 Task: Find a place to stay in Korkino, Russia from August 12 to 15 for 3 adults, with a price range of ₹12,000 to ₹16,000, 2 bedrooms, 3 beds, 1 bathroom, self check-in, and a washing machine.
Action: Mouse moved to (445, 97)
Screenshot: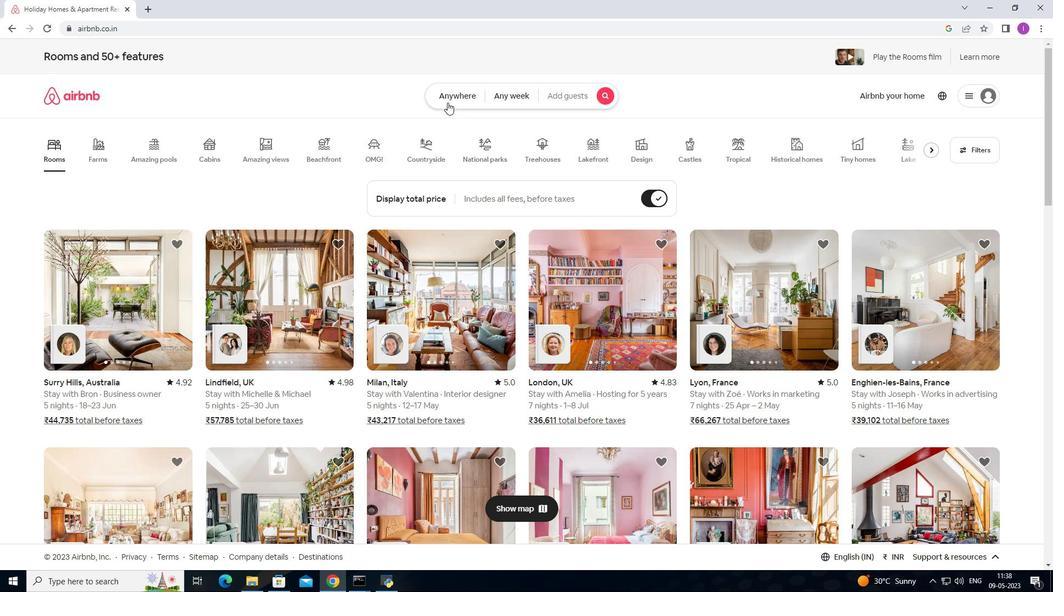 
Action: Mouse pressed left at (445, 97)
Screenshot: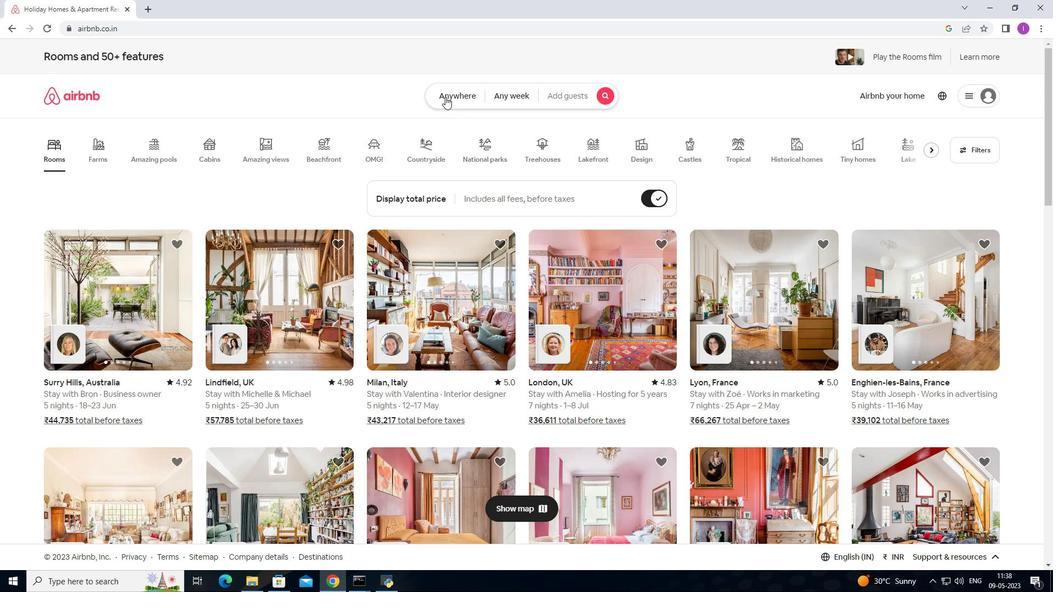 
Action: Mouse moved to (348, 143)
Screenshot: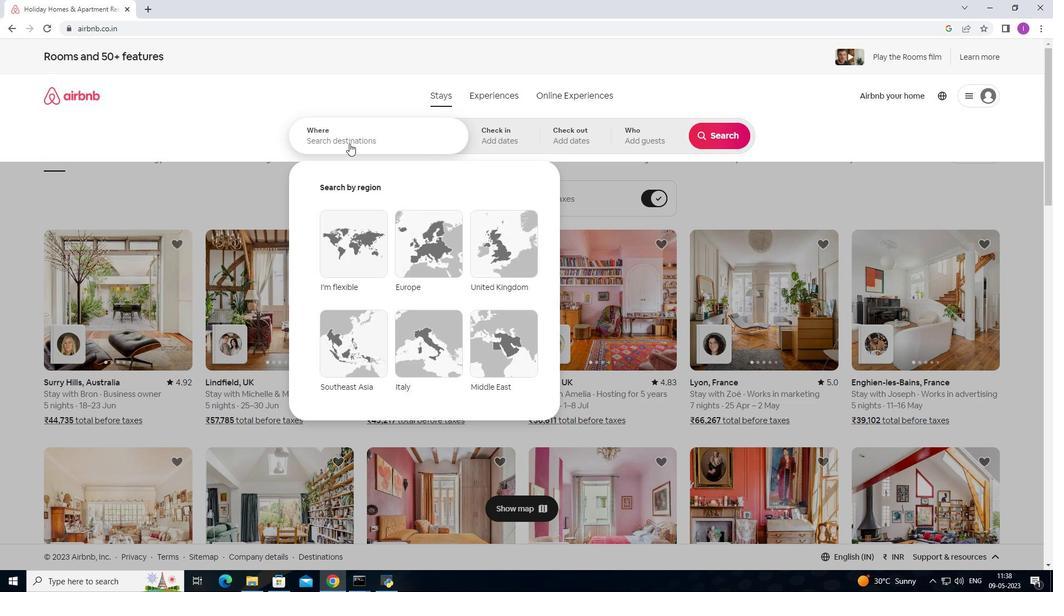 
Action: Mouse pressed left at (348, 143)
Screenshot: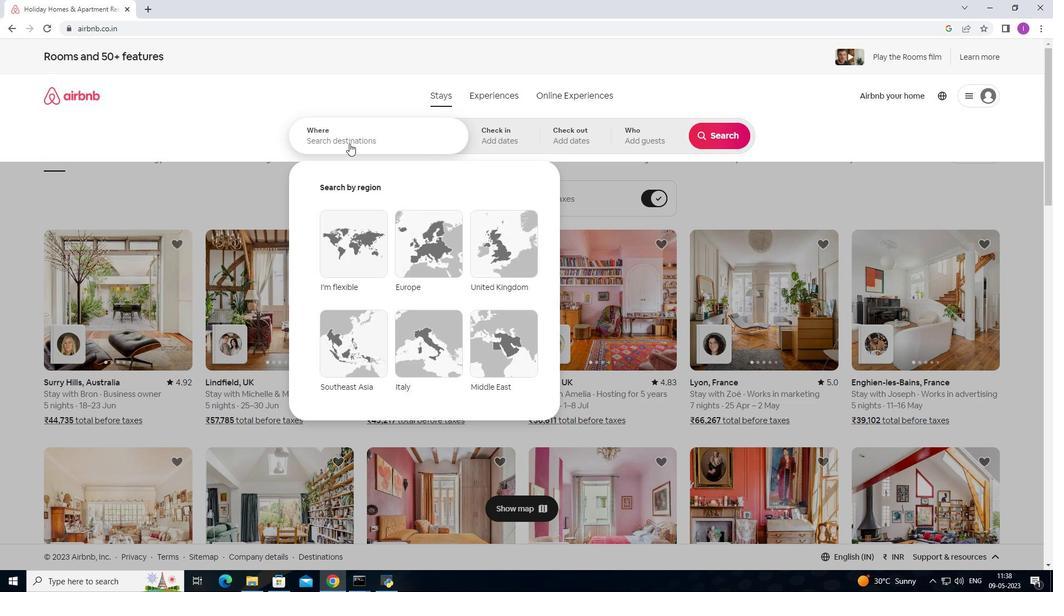 
Action: Mouse moved to (338, 157)
Screenshot: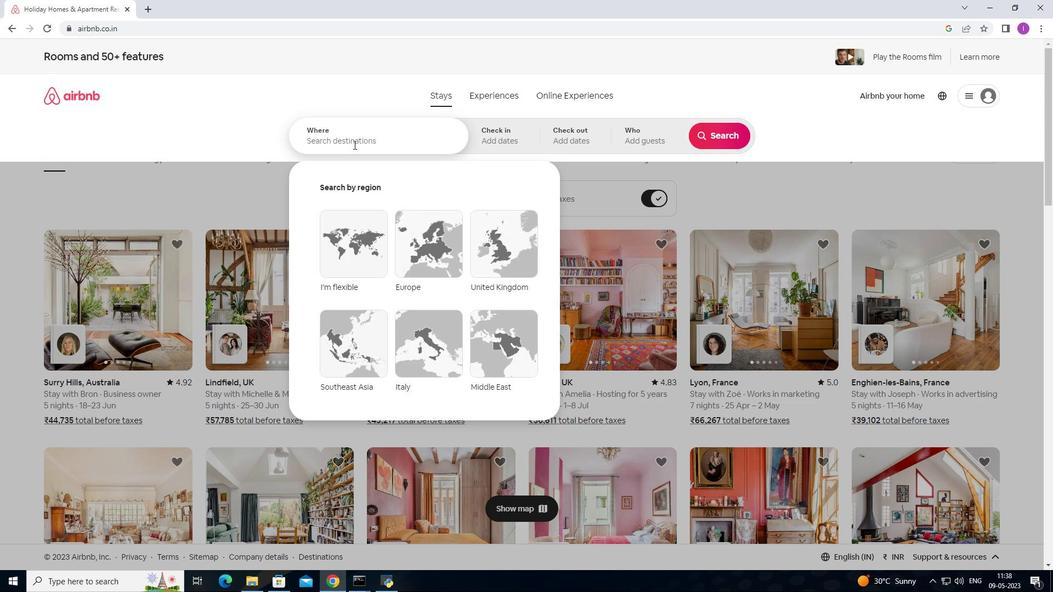 
Action: Key pressed <Key.shift><Key.shift><Key.shift><Key.shift><Key.shift><Key.shift><Key.shift><Key.shift><Key.shift><Key.shift><Key.shift><Key.shift><Key.shift><Key.shift><Key.shift><Key.shift><Key.shift><Key.shift><Key.shift><Key.shift><Key.shift><Key.shift><Key.shift><Key.shift><Key.shift><Key.shift><Key.shift><Key.shift><Key.shift><Key.shift><Key.shift><Key.shift><Key.shift><Key.shift><Key.shift><Key.shift>Korkino,<Key.shift><Key.shift><Key.shift><Key.shift>Russia
Screenshot: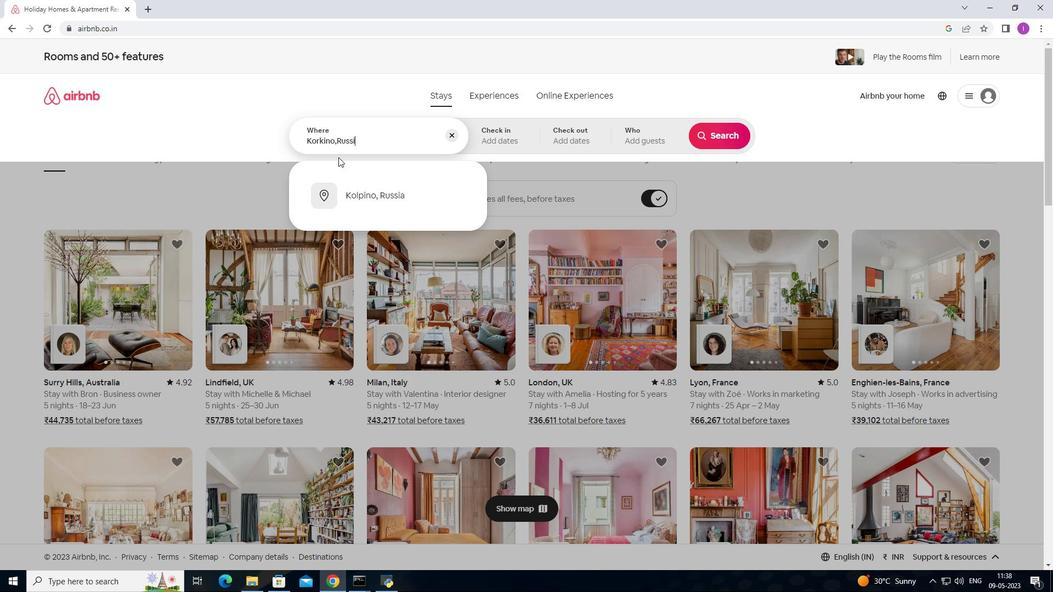 
Action: Mouse moved to (522, 149)
Screenshot: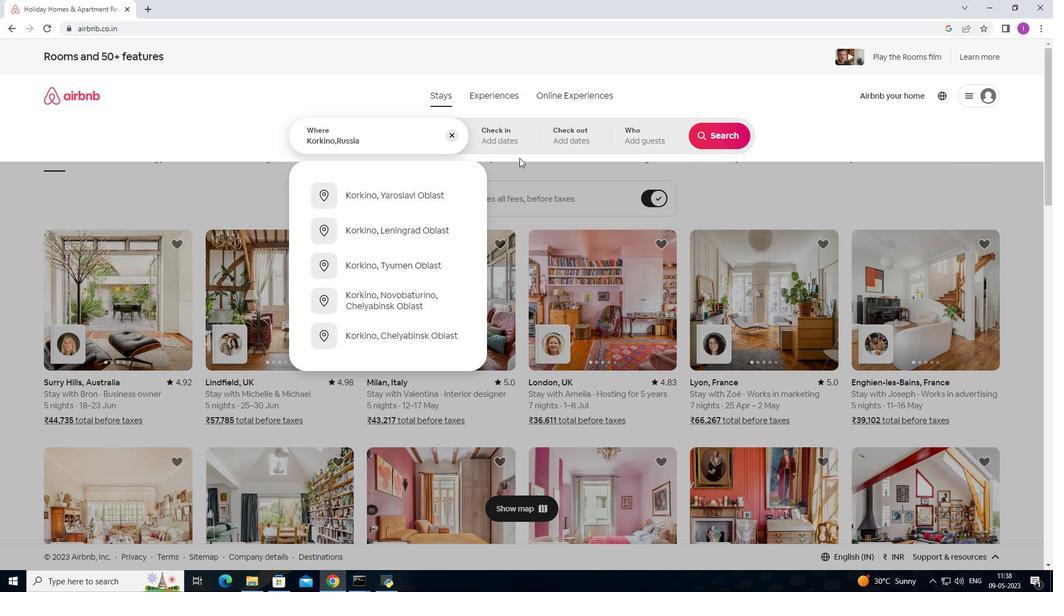 
Action: Mouse pressed left at (522, 149)
Screenshot: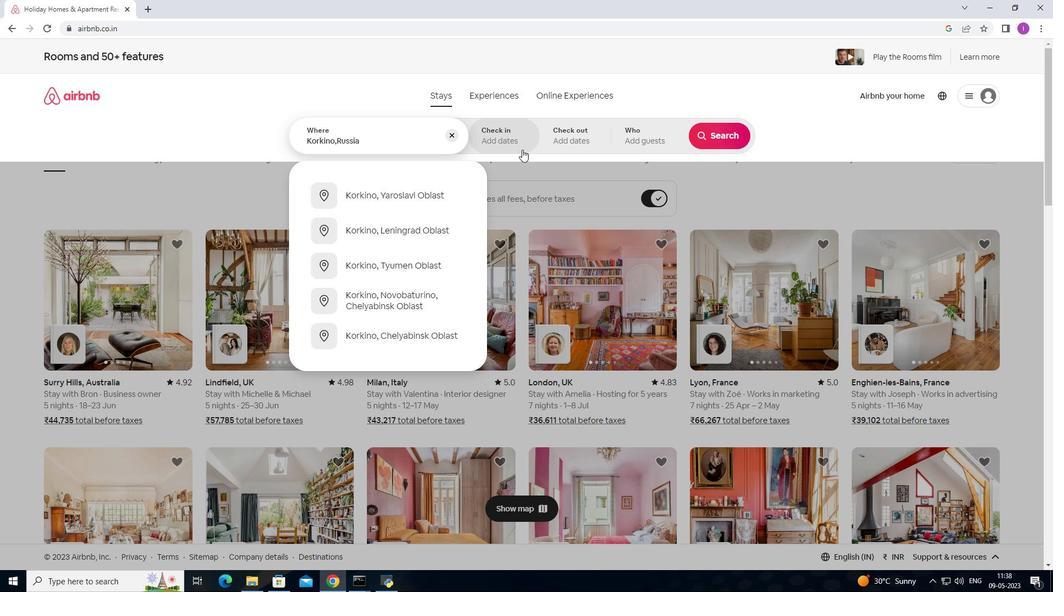 
Action: Mouse moved to (719, 223)
Screenshot: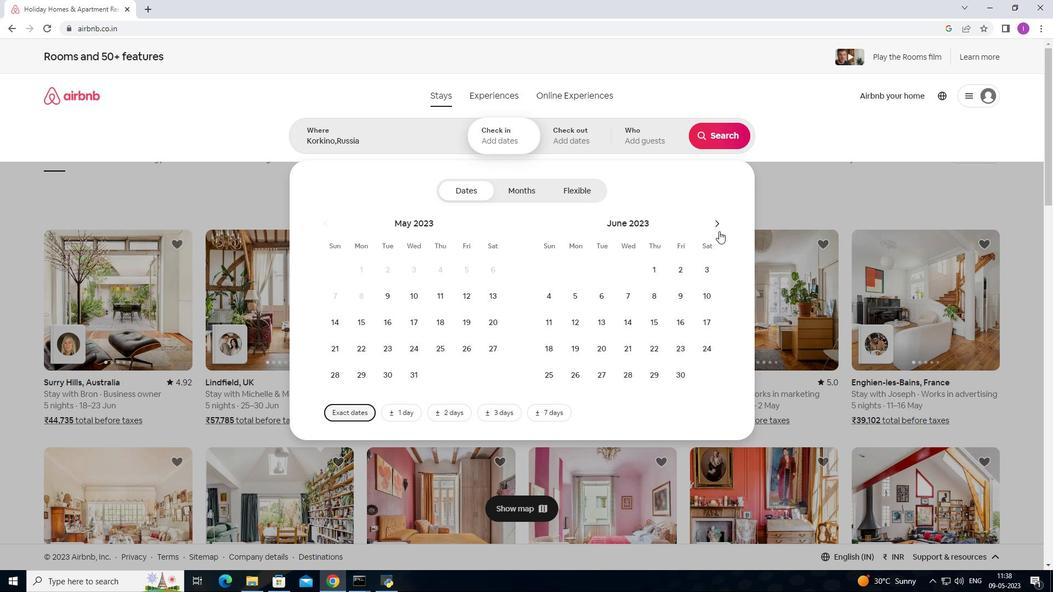 
Action: Mouse pressed left at (719, 223)
Screenshot: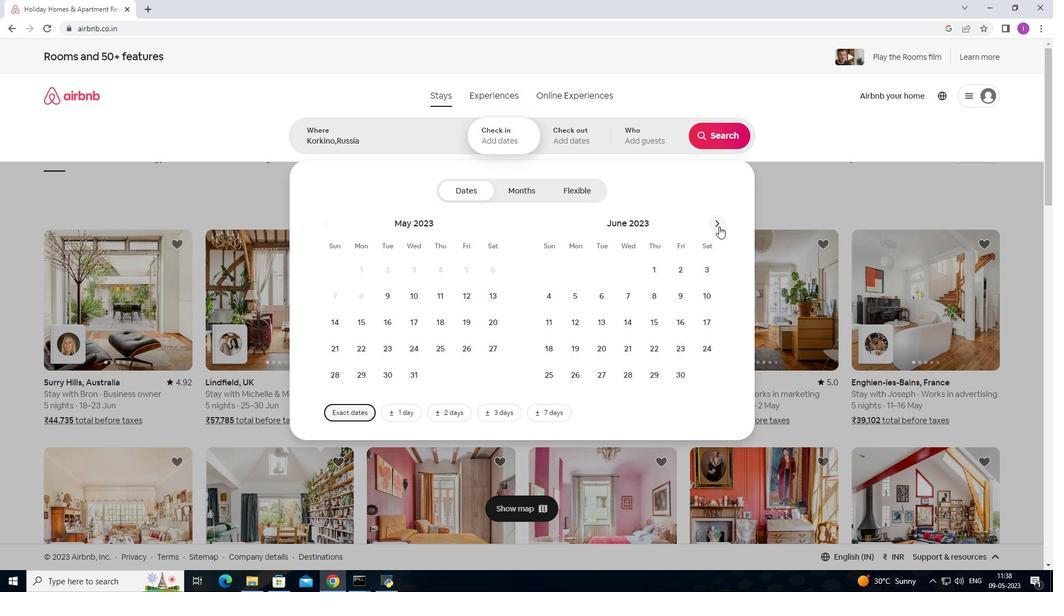 
Action: Mouse pressed left at (719, 223)
Screenshot: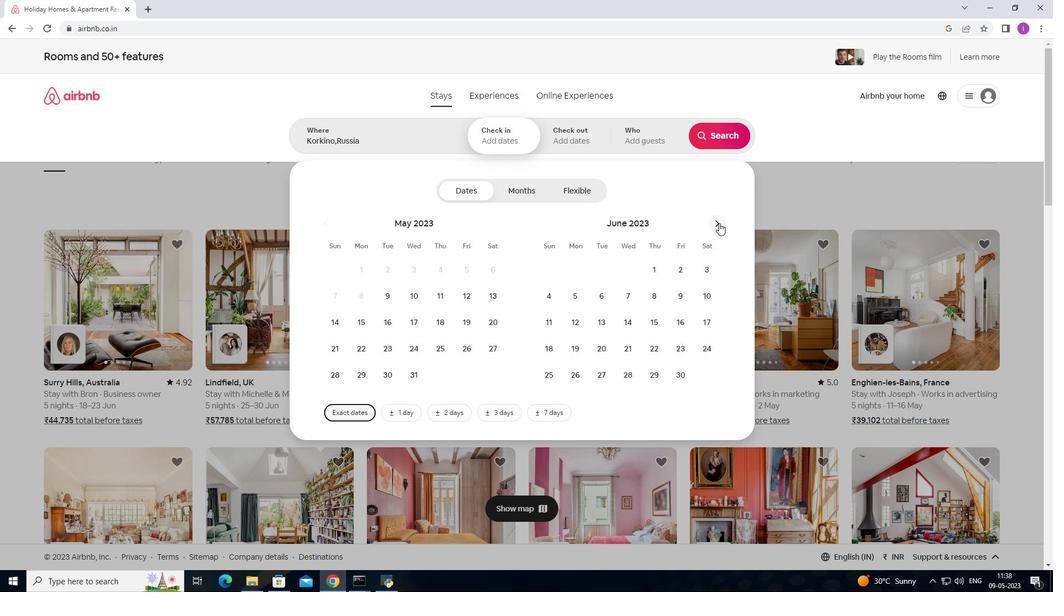 
Action: Mouse moved to (712, 295)
Screenshot: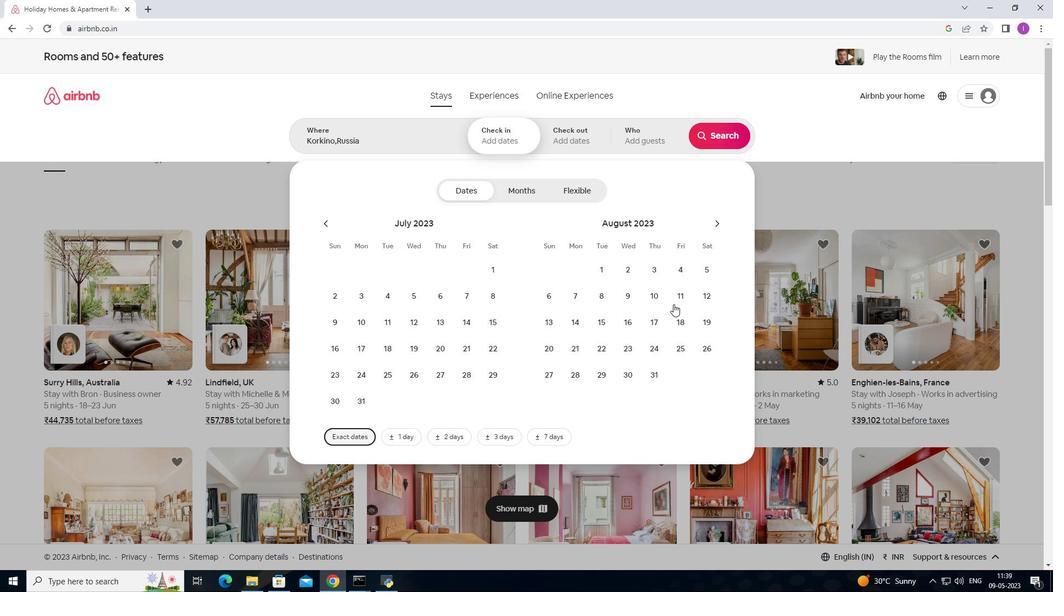 
Action: Mouse pressed left at (712, 295)
Screenshot: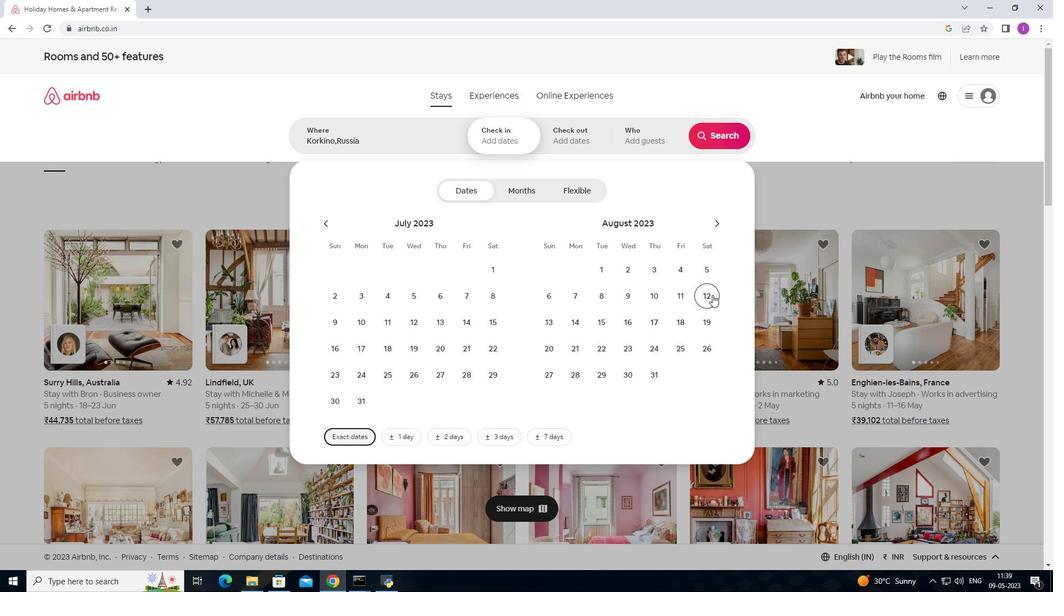 
Action: Mouse moved to (602, 318)
Screenshot: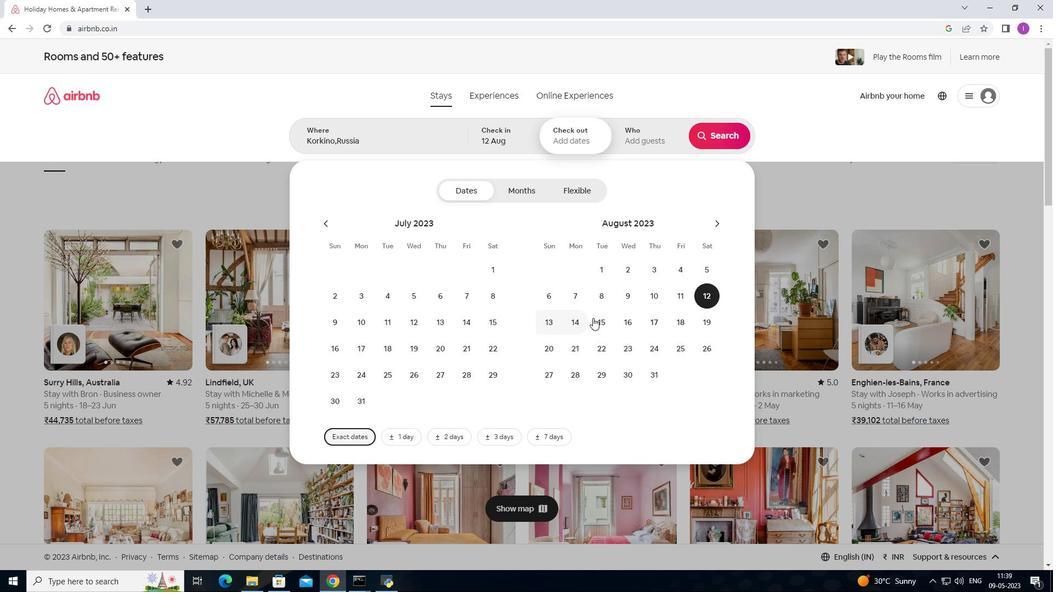
Action: Mouse pressed left at (602, 318)
Screenshot: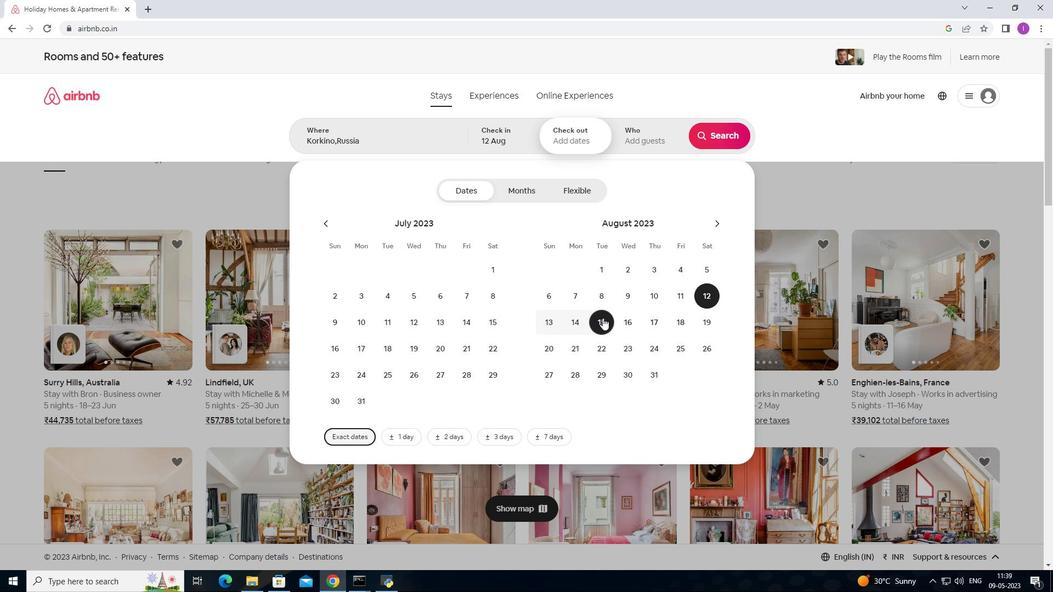 
Action: Mouse moved to (646, 149)
Screenshot: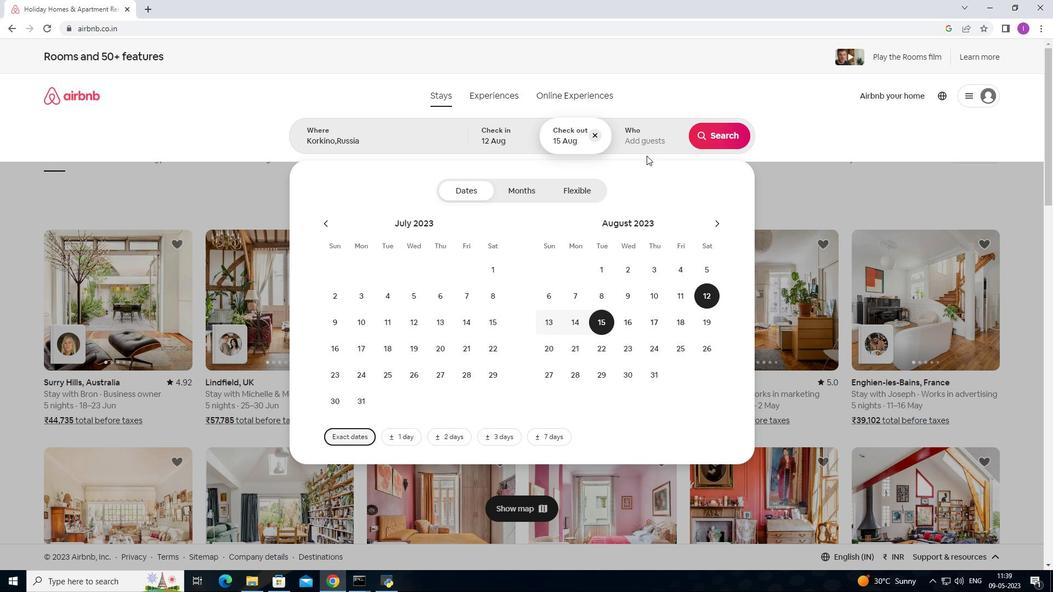 
Action: Mouse pressed left at (646, 149)
Screenshot: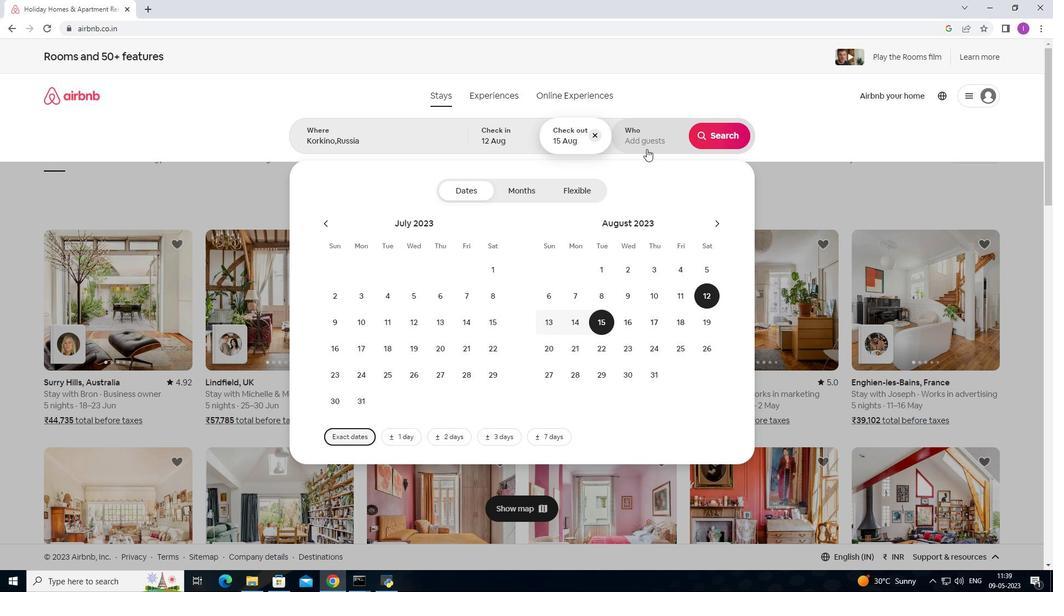 
Action: Mouse moved to (722, 188)
Screenshot: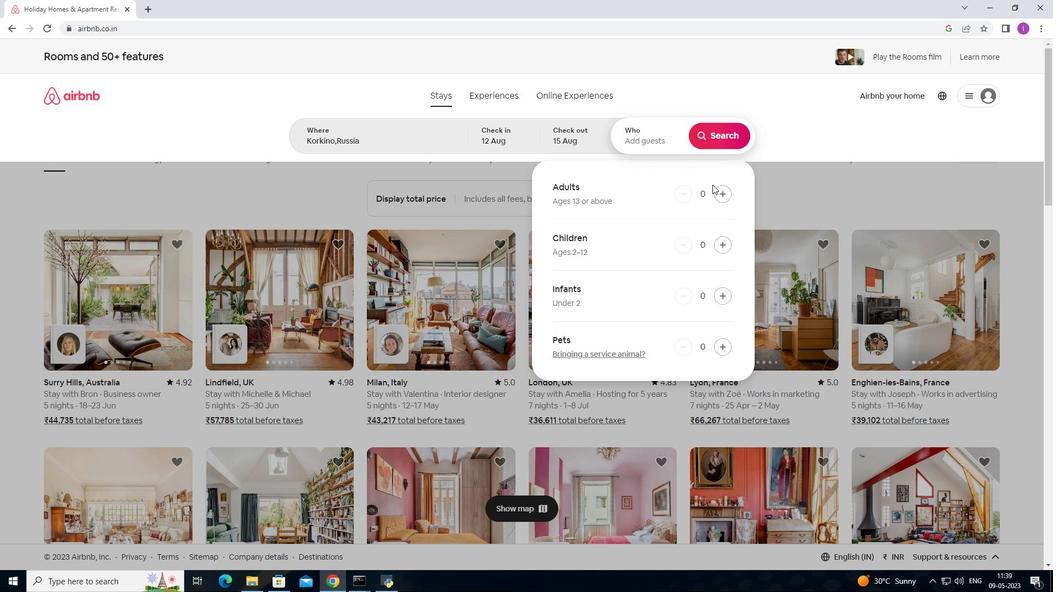 
Action: Mouse pressed left at (722, 188)
Screenshot: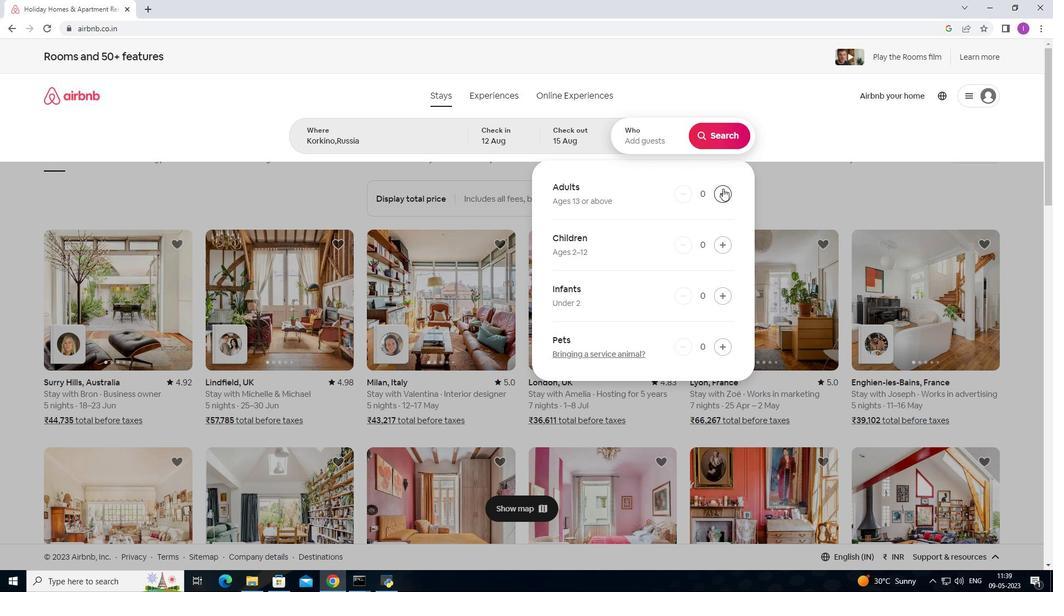 
Action: Mouse moved to (722, 188)
Screenshot: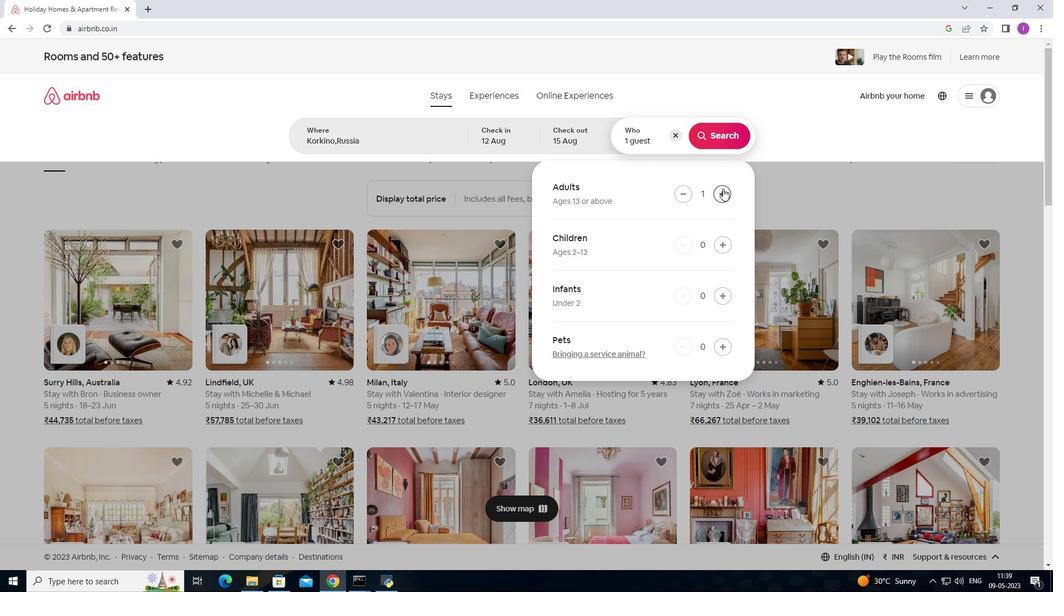 
Action: Mouse pressed left at (722, 188)
Screenshot: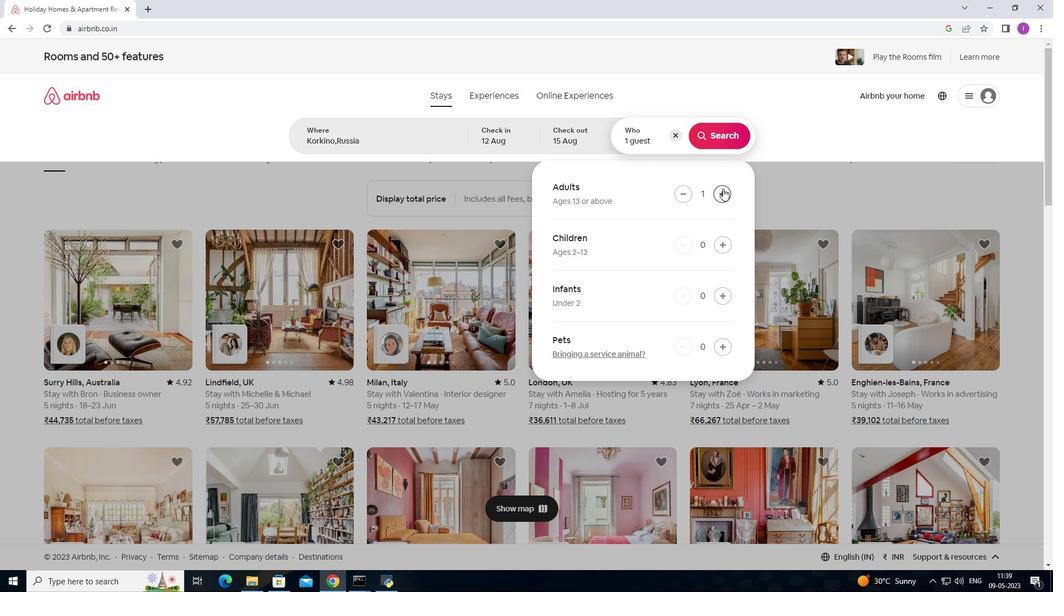 
Action: Mouse pressed left at (722, 188)
Screenshot: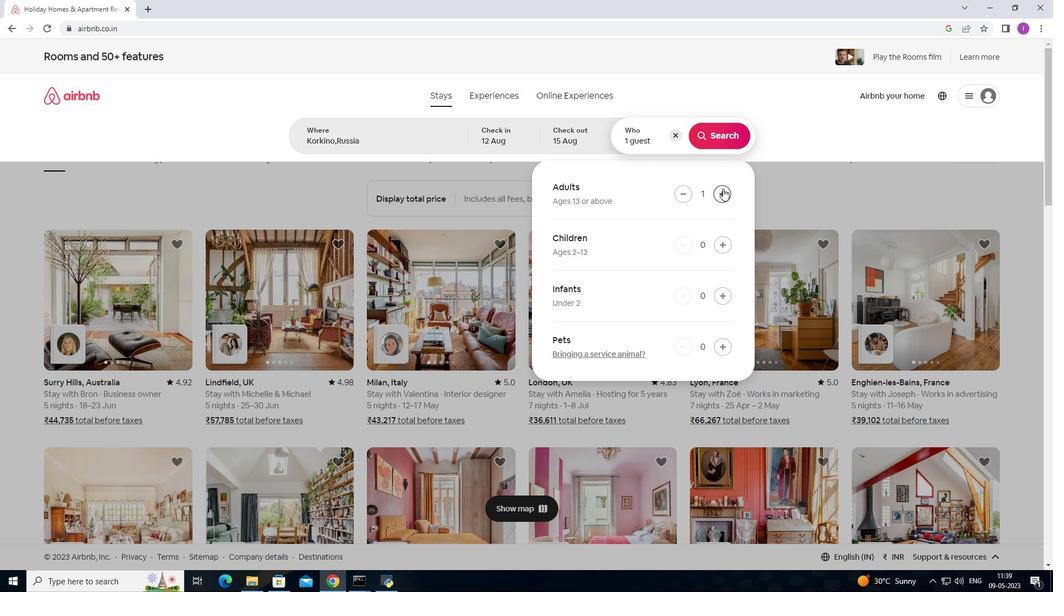
Action: Mouse moved to (724, 139)
Screenshot: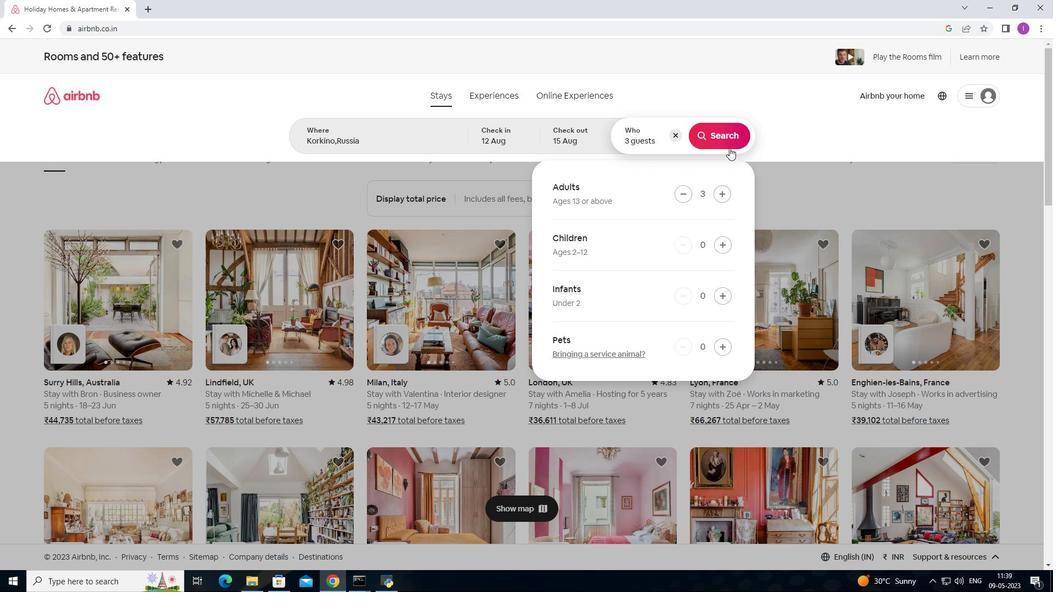 
Action: Mouse pressed left at (724, 139)
Screenshot: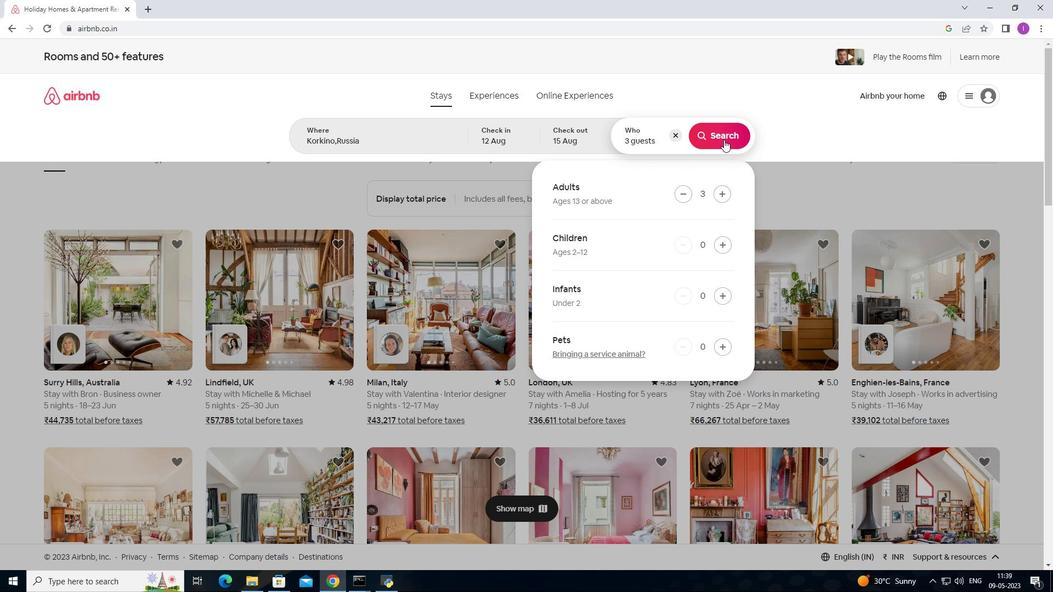 
Action: Mouse moved to (1018, 99)
Screenshot: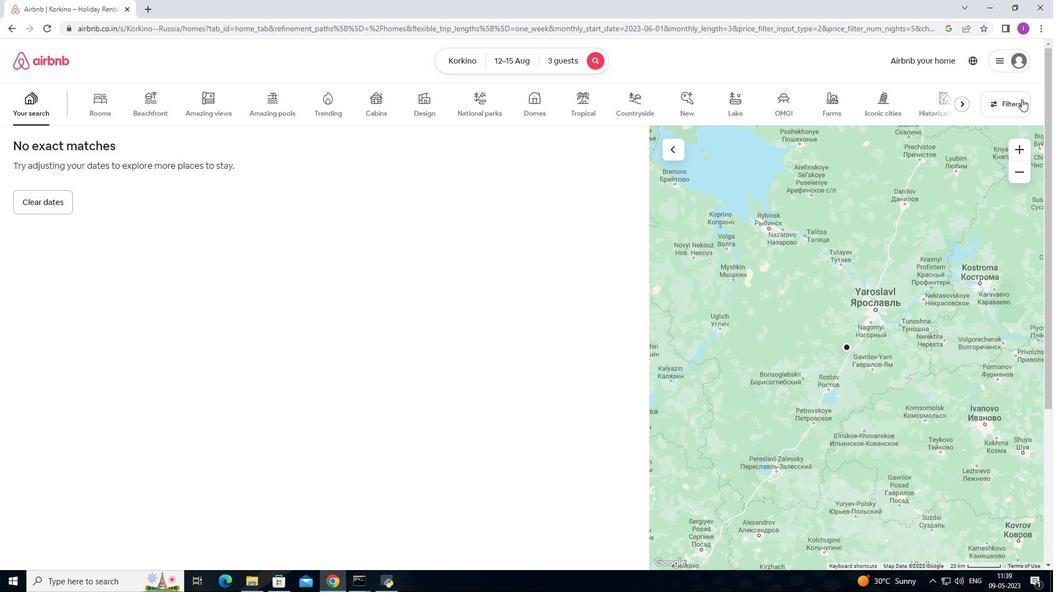 
Action: Mouse pressed left at (1018, 99)
Screenshot: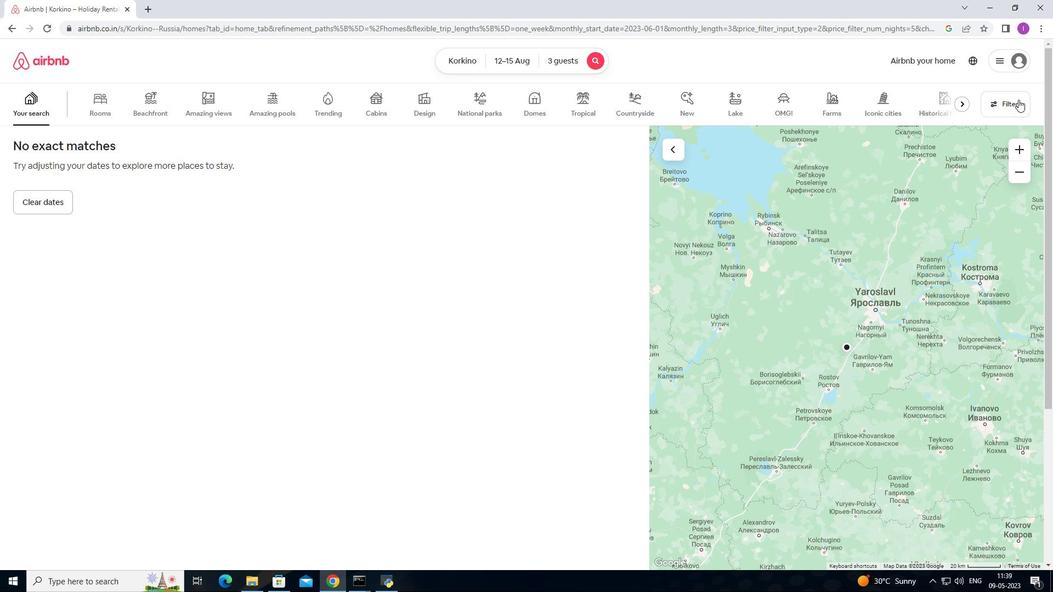 
Action: Mouse moved to (385, 375)
Screenshot: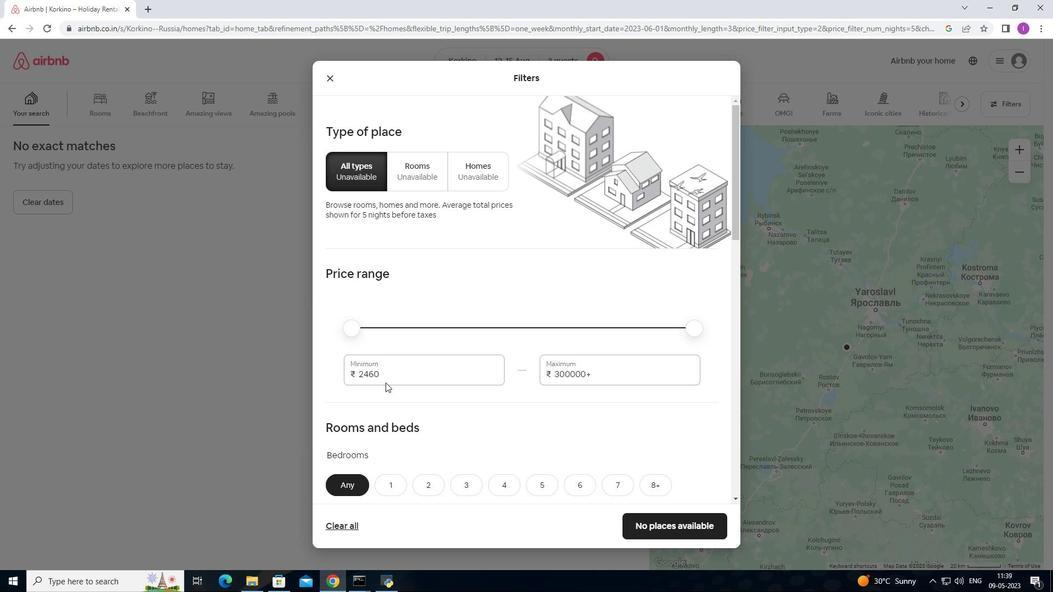 
Action: Mouse pressed left at (385, 375)
Screenshot: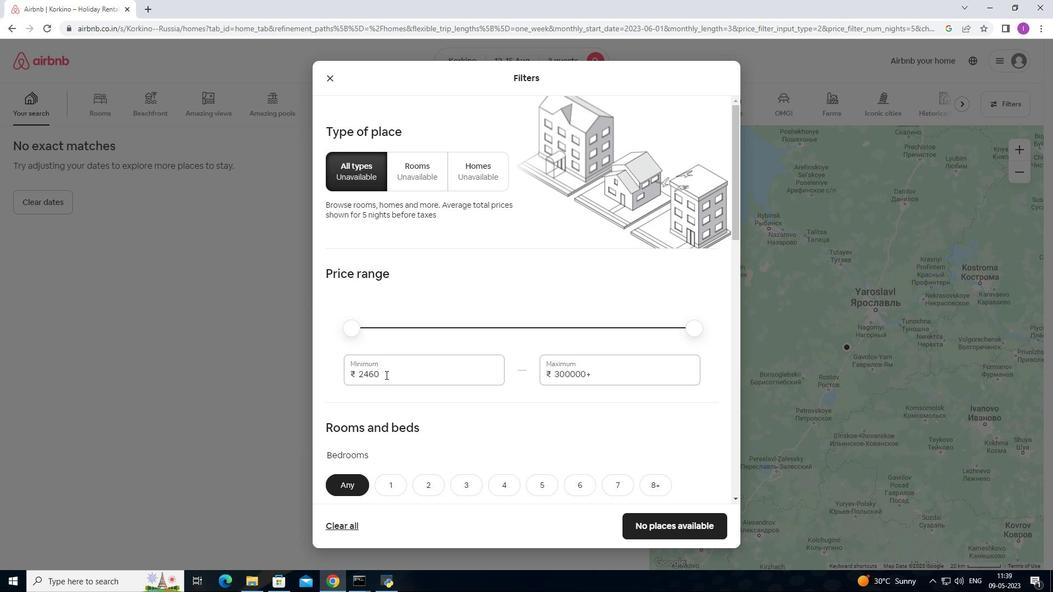 
Action: Mouse moved to (385, 364)
Screenshot: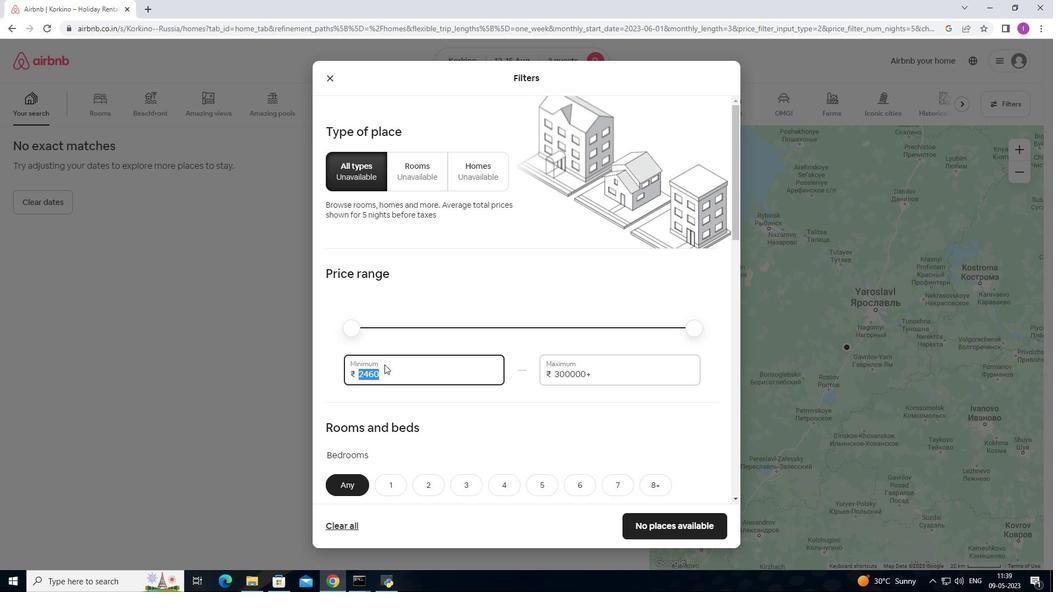 
Action: Key pressed 120
Screenshot: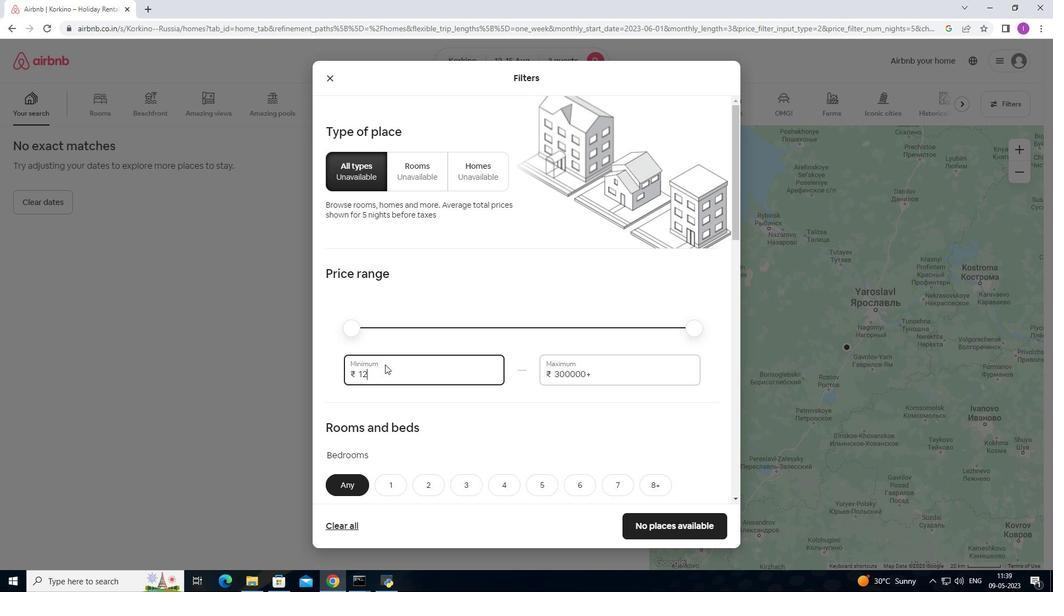 
Action: Mouse moved to (385, 364)
Screenshot: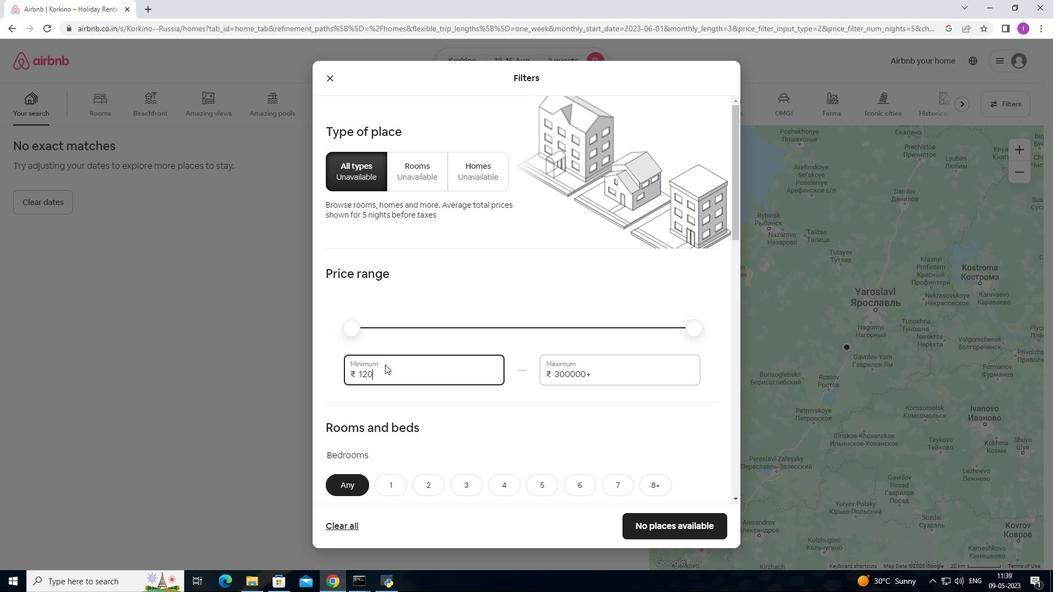 
Action: Key pressed 00
Screenshot: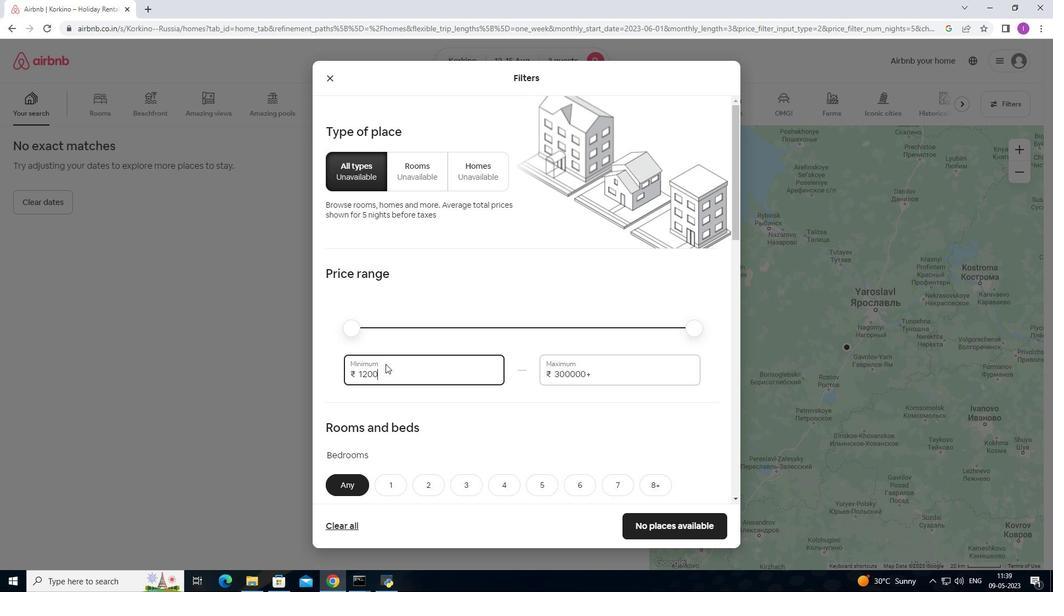 
Action: Mouse moved to (592, 373)
Screenshot: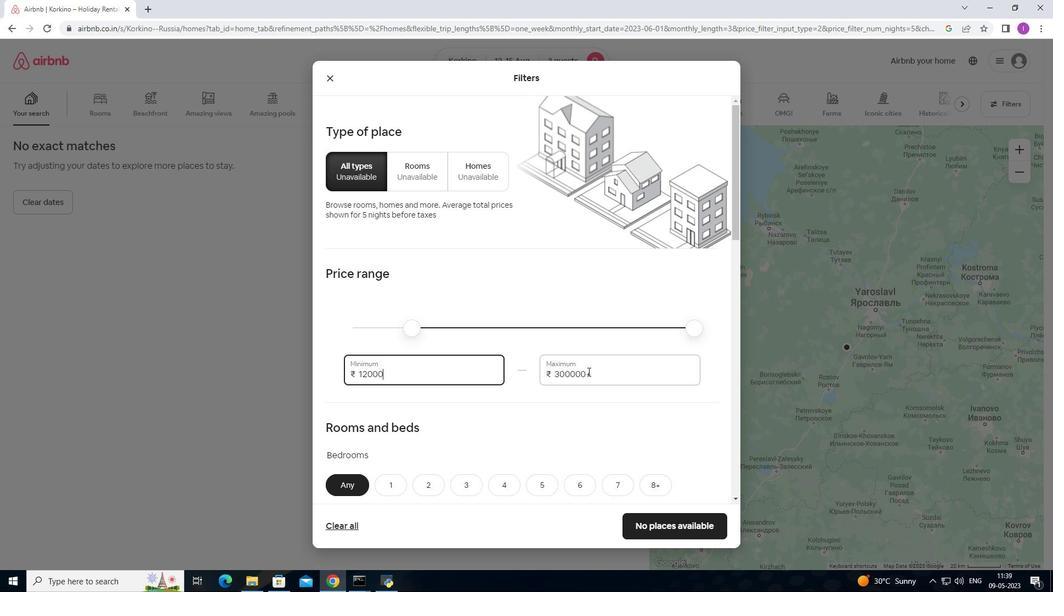 
Action: Mouse pressed left at (592, 373)
Screenshot: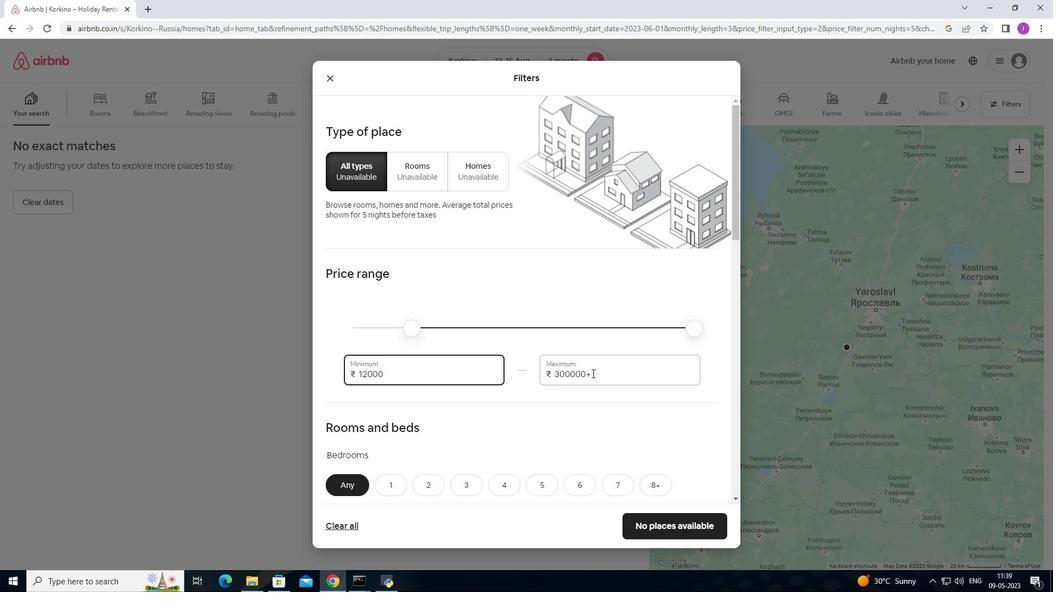 
Action: Mouse moved to (551, 380)
Screenshot: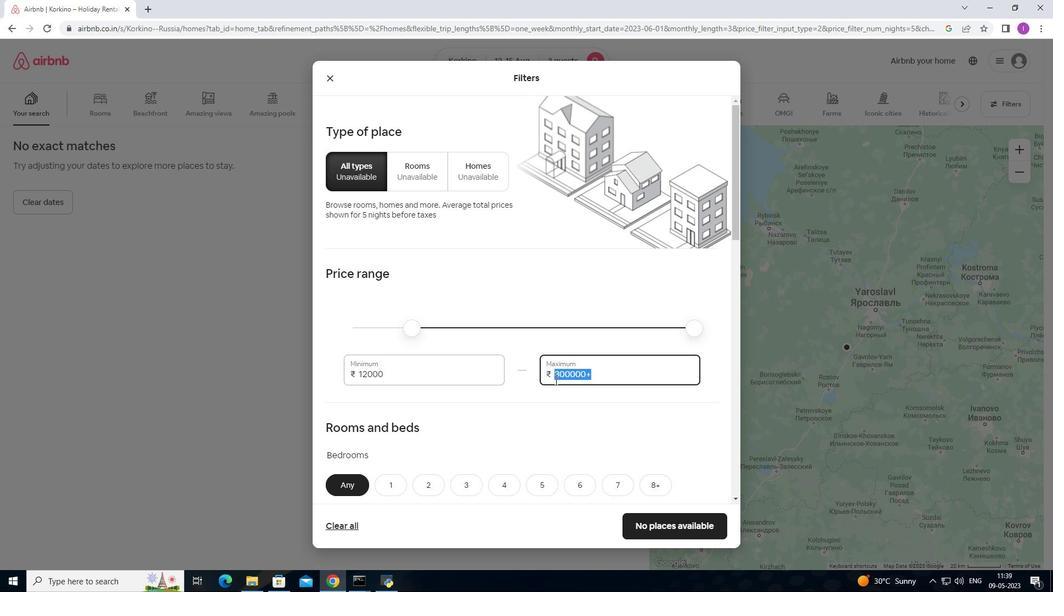 
Action: Key pressed 16000
Screenshot: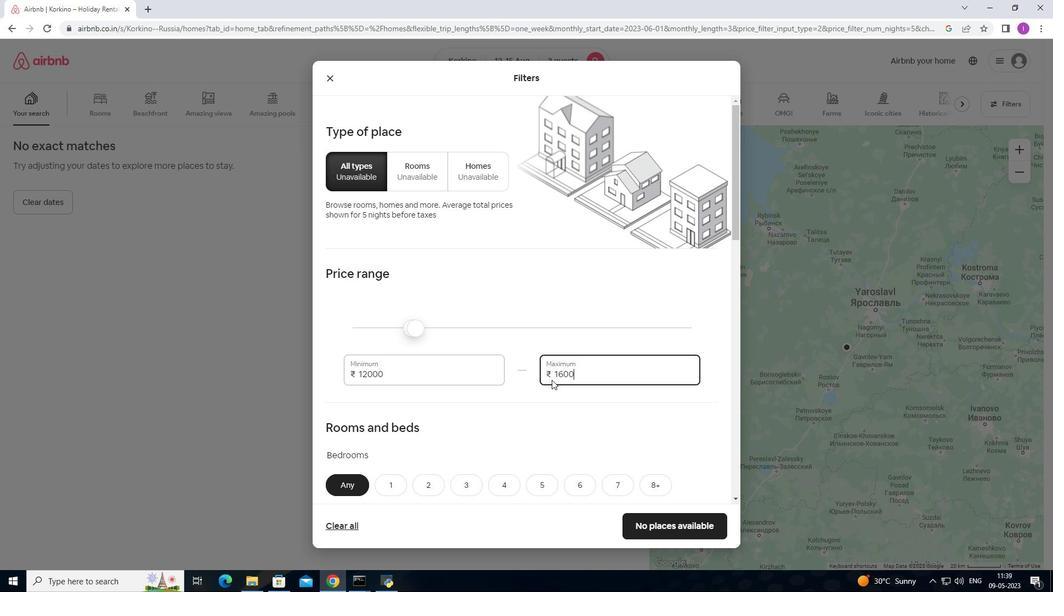 
Action: Mouse moved to (549, 393)
Screenshot: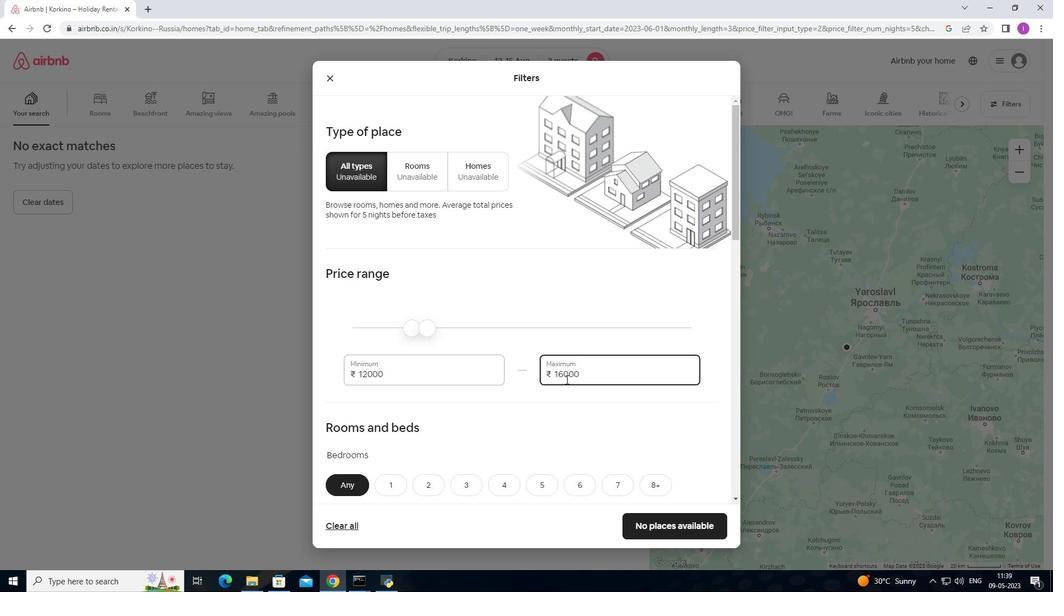 
Action: Mouse scrolled (549, 392) with delta (0, 0)
Screenshot: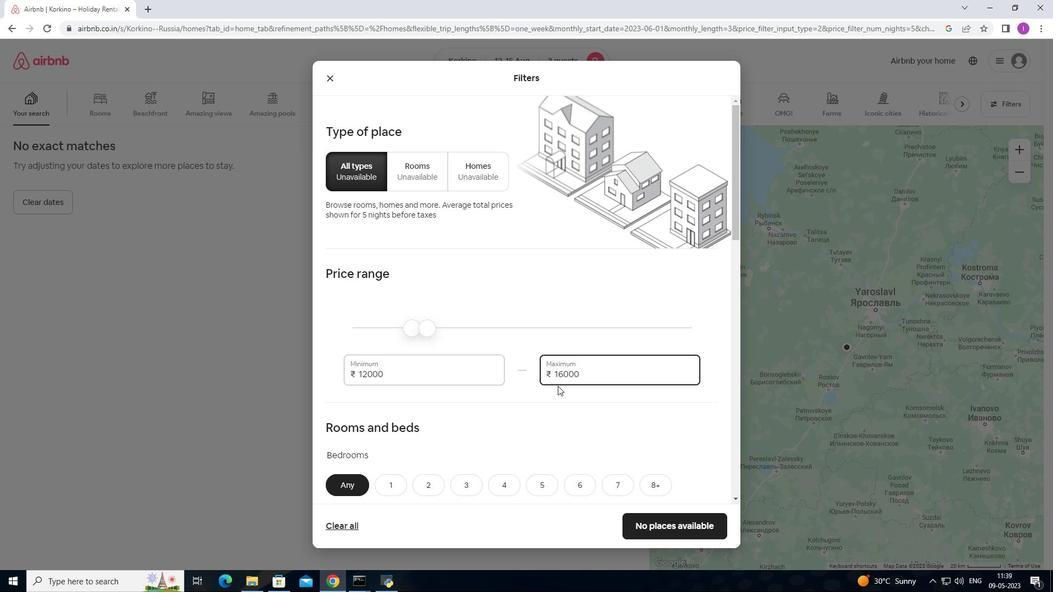 
Action: Mouse scrolled (549, 392) with delta (0, 0)
Screenshot: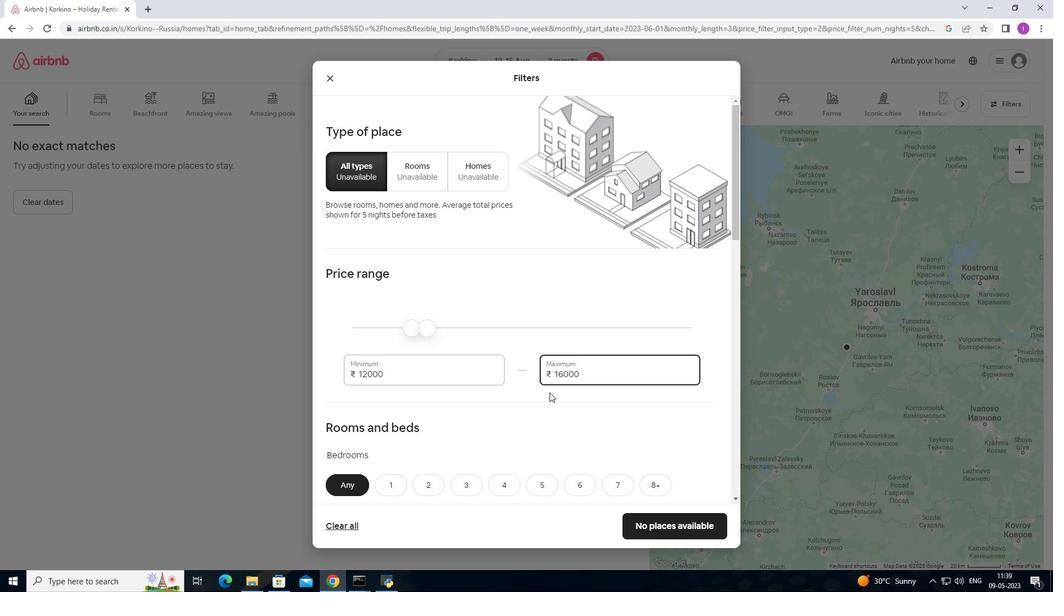
Action: Mouse scrolled (549, 392) with delta (0, 0)
Screenshot: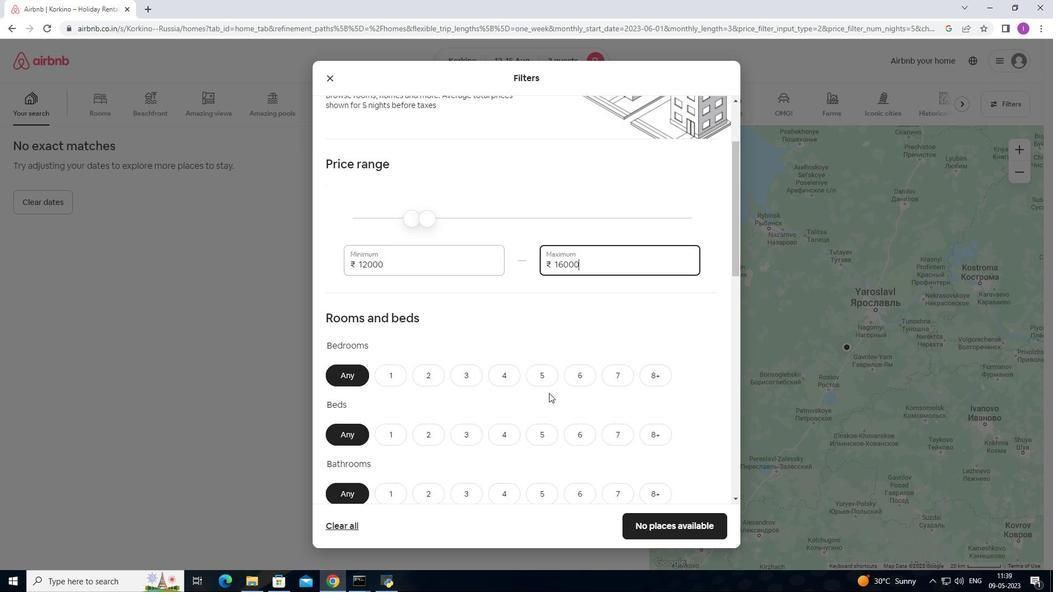 
Action: Mouse scrolled (549, 392) with delta (0, 0)
Screenshot: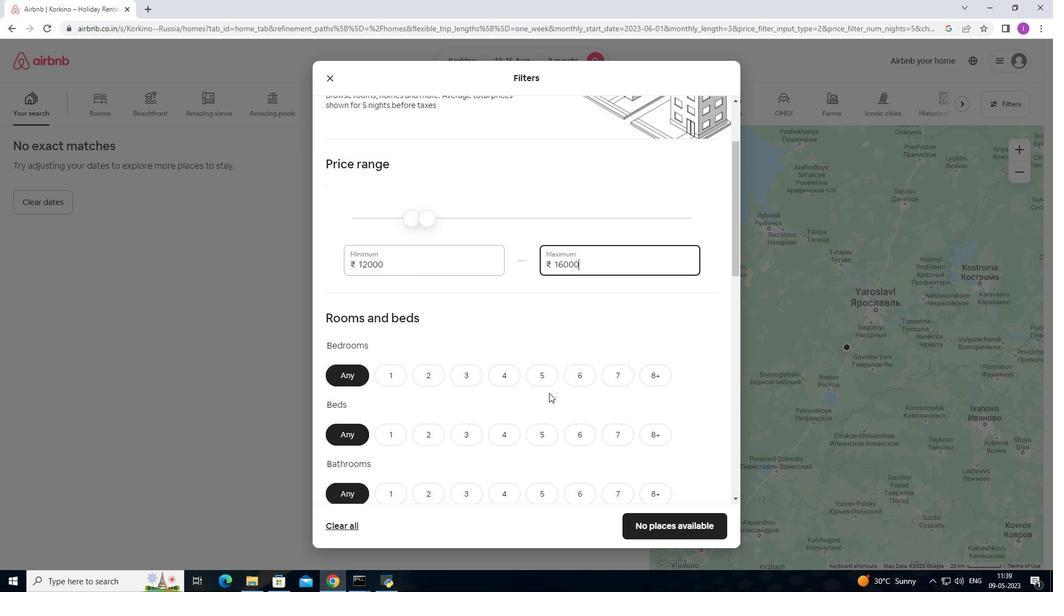 
Action: Mouse moved to (430, 266)
Screenshot: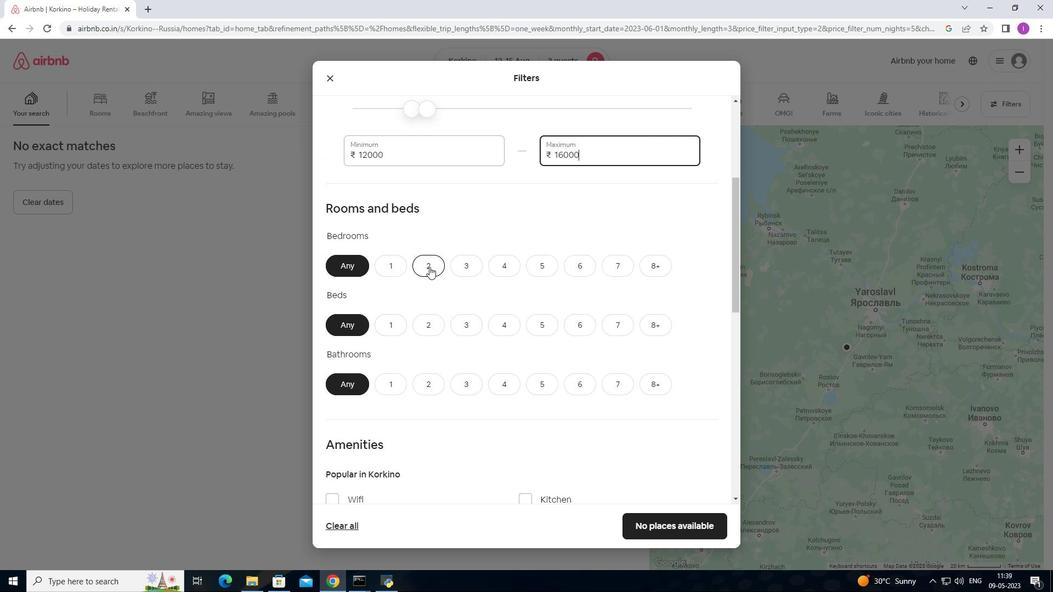 
Action: Mouse pressed left at (430, 266)
Screenshot: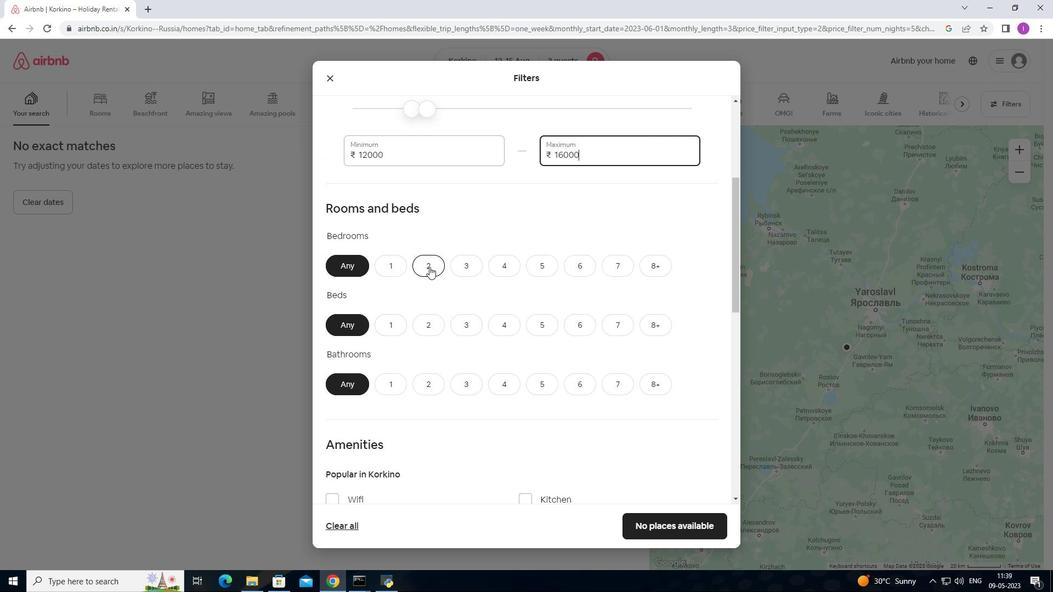 
Action: Mouse moved to (466, 332)
Screenshot: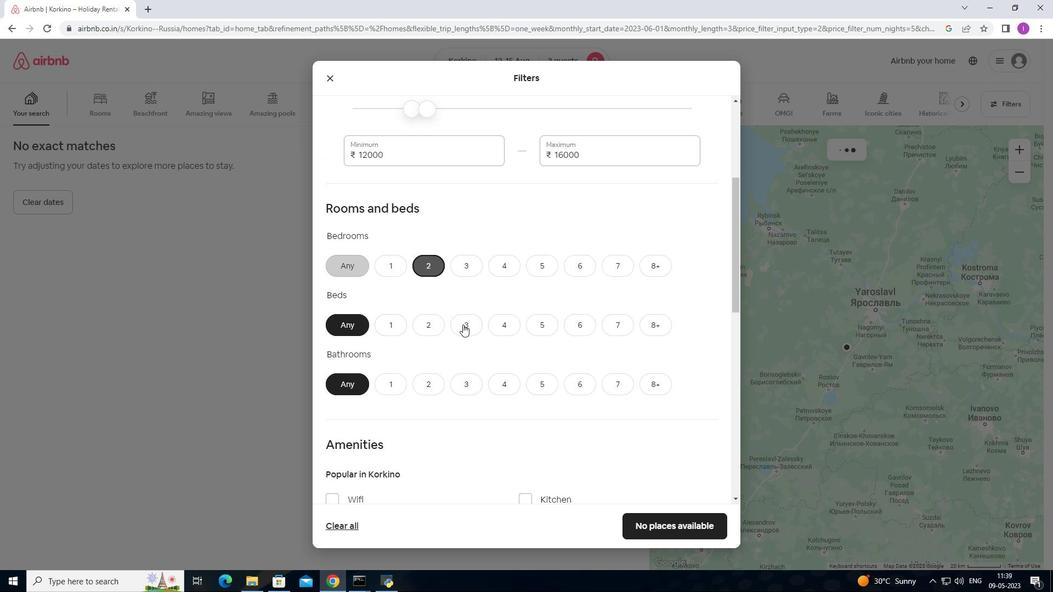 
Action: Mouse pressed left at (466, 332)
Screenshot: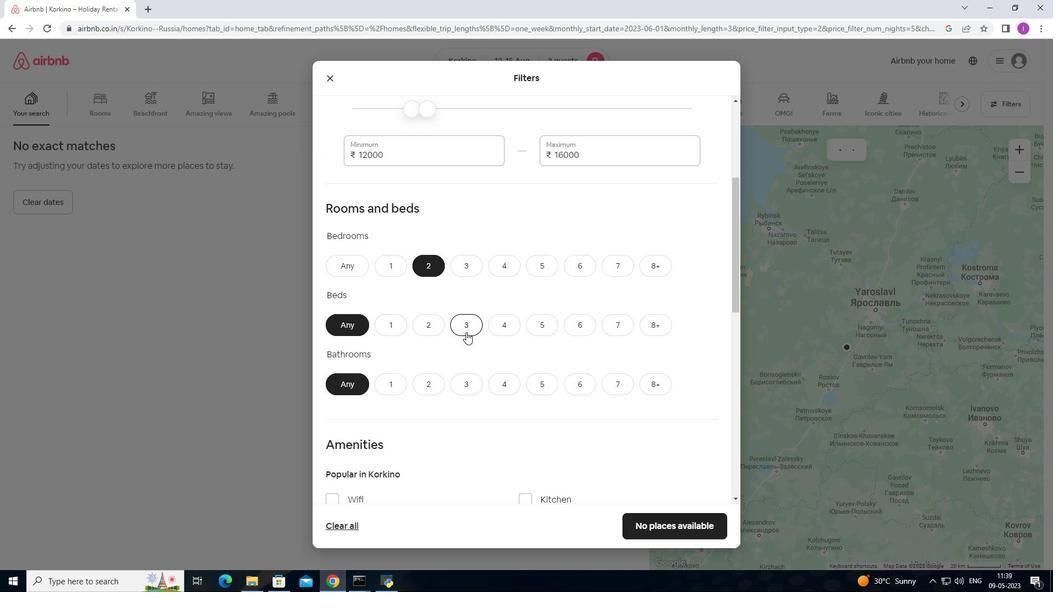 
Action: Mouse moved to (393, 381)
Screenshot: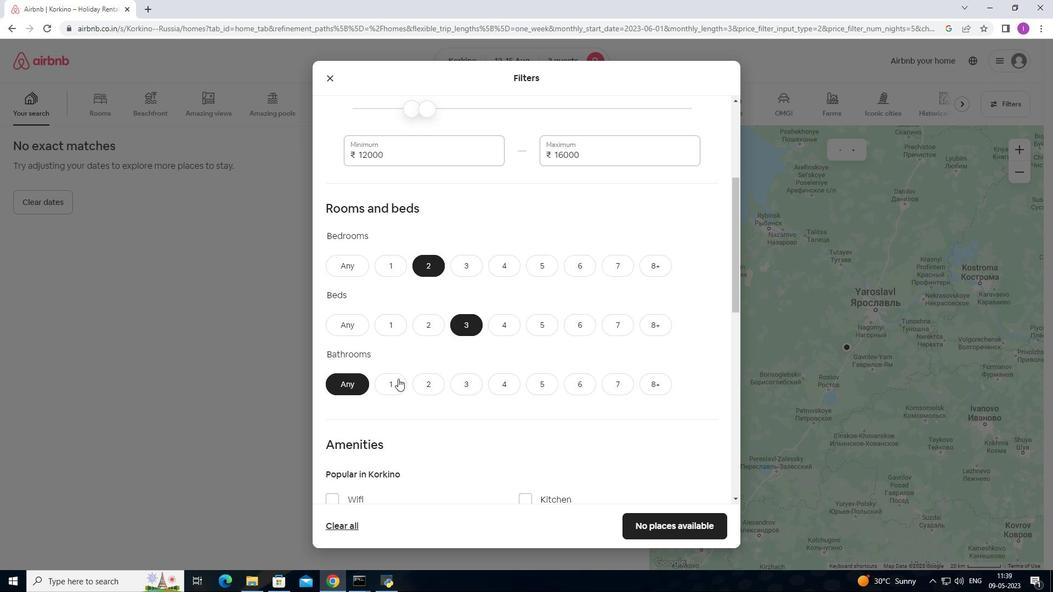 
Action: Mouse pressed left at (393, 381)
Screenshot: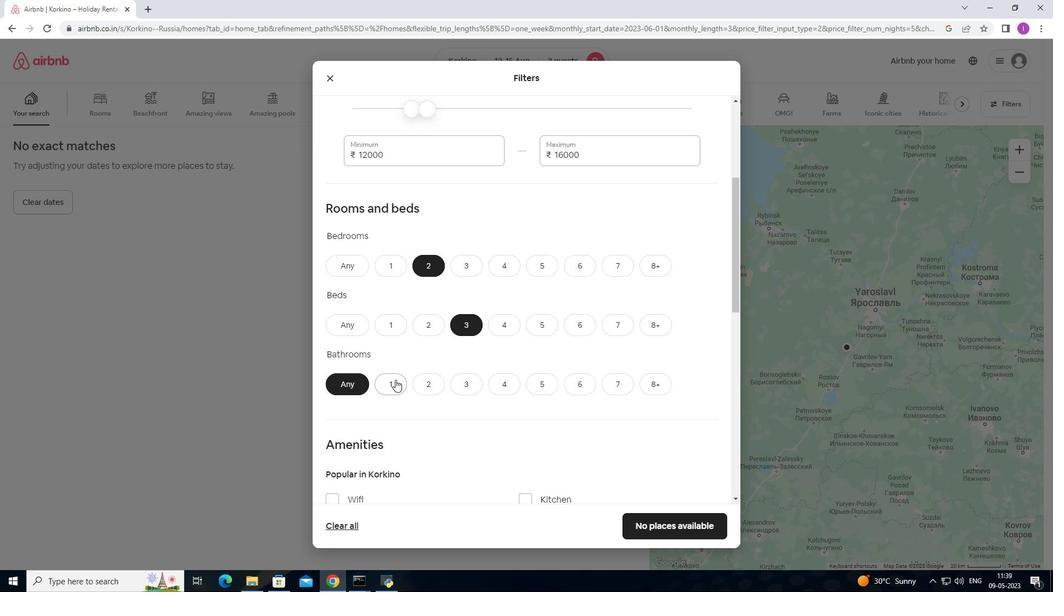 
Action: Mouse moved to (449, 345)
Screenshot: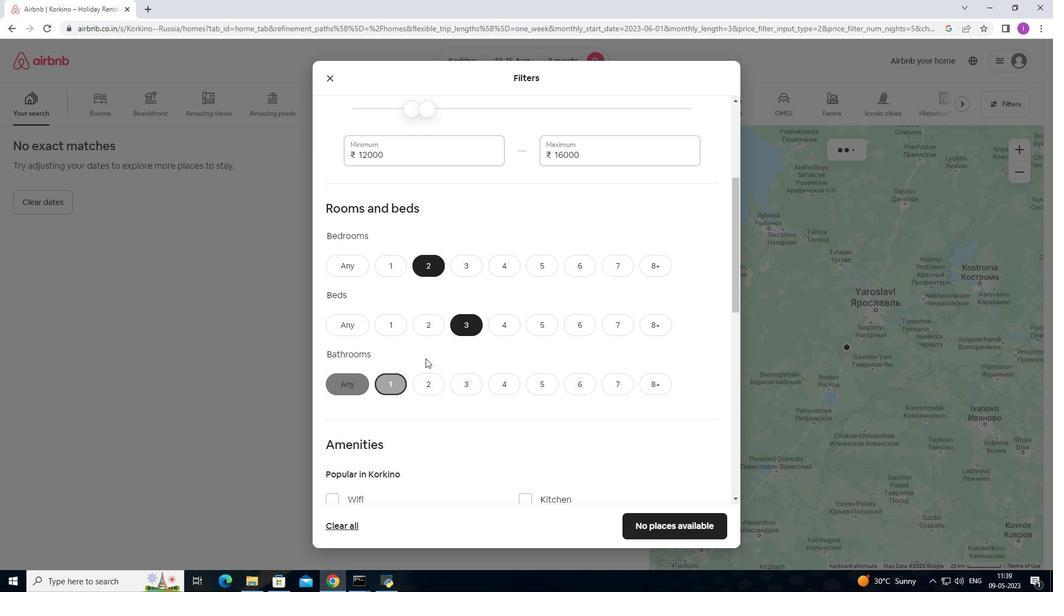 
Action: Mouse scrolled (449, 345) with delta (0, 0)
Screenshot: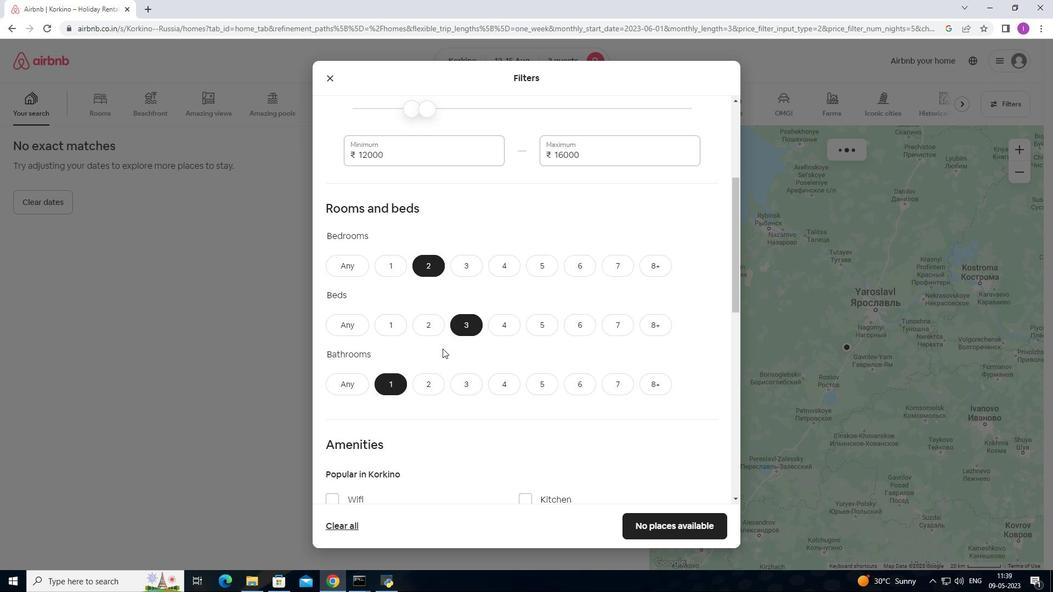 
Action: Mouse scrolled (449, 345) with delta (0, 0)
Screenshot: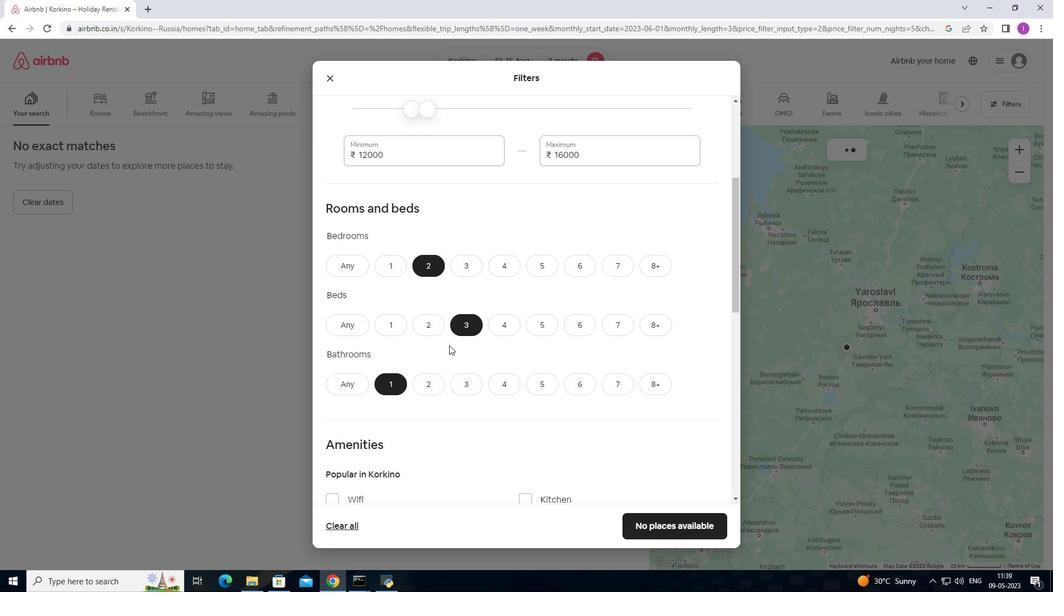
Action: Mouse scrolled (449, 345) with delta (0, 0)
Screenshot: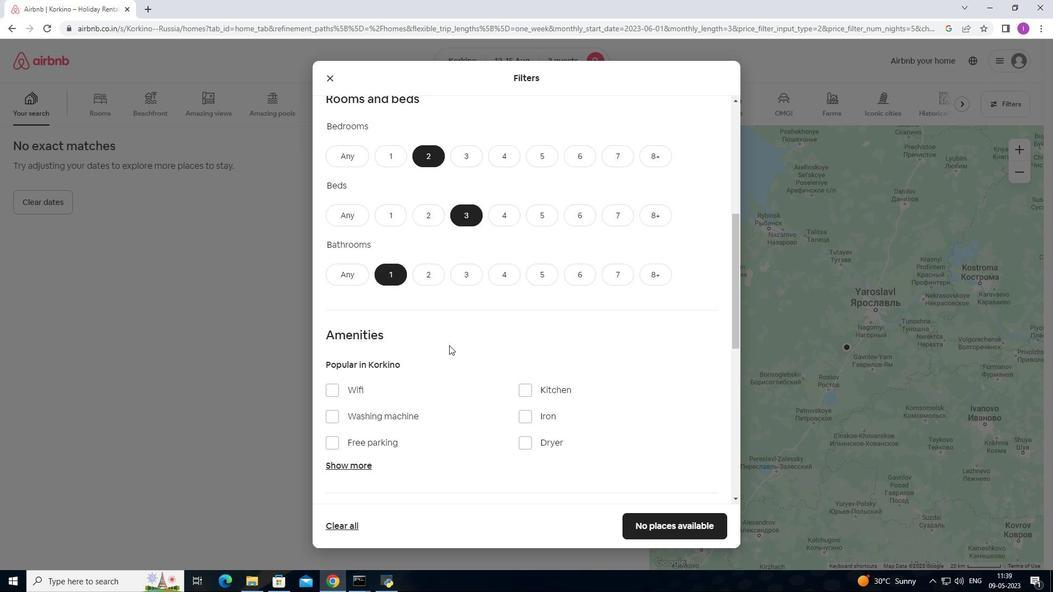 
Action: Mouse scrolled (449, 345) with delta (0, 0)
Screenshot: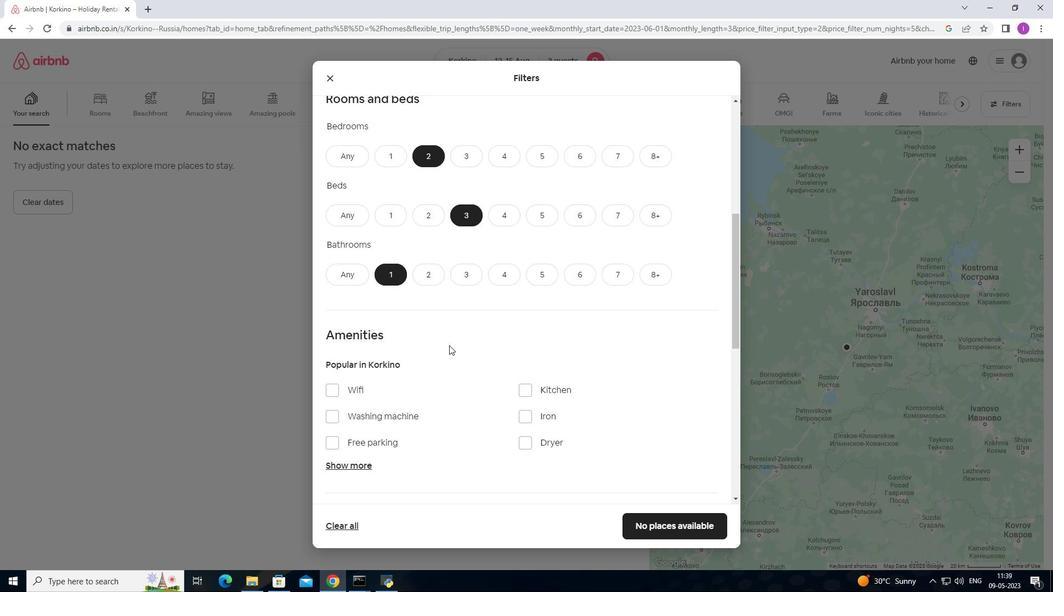 
Action: Mouse moved to (450, 345)
Screenshot: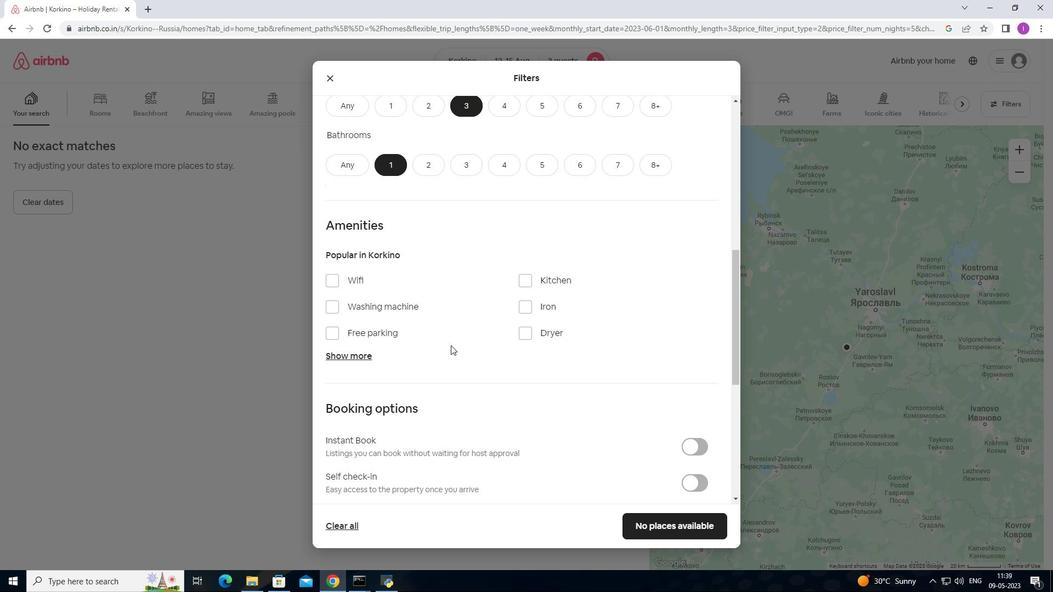 
Action: Mouse scrolled (450, 345) with delta (0, 0)
Screenshot: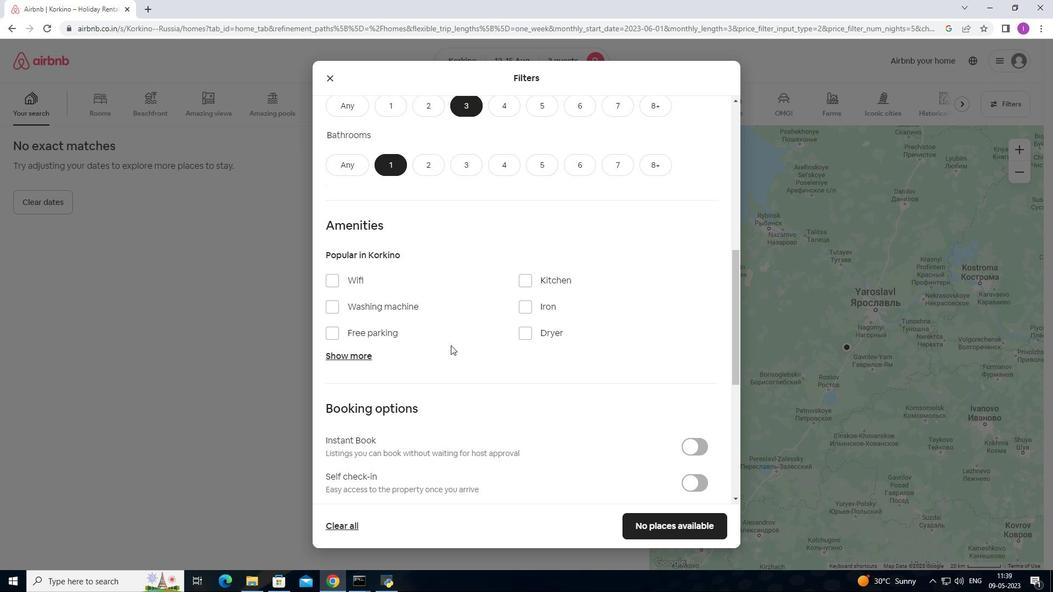 
Action: Mouse moved to (379, 260)
Screenshot: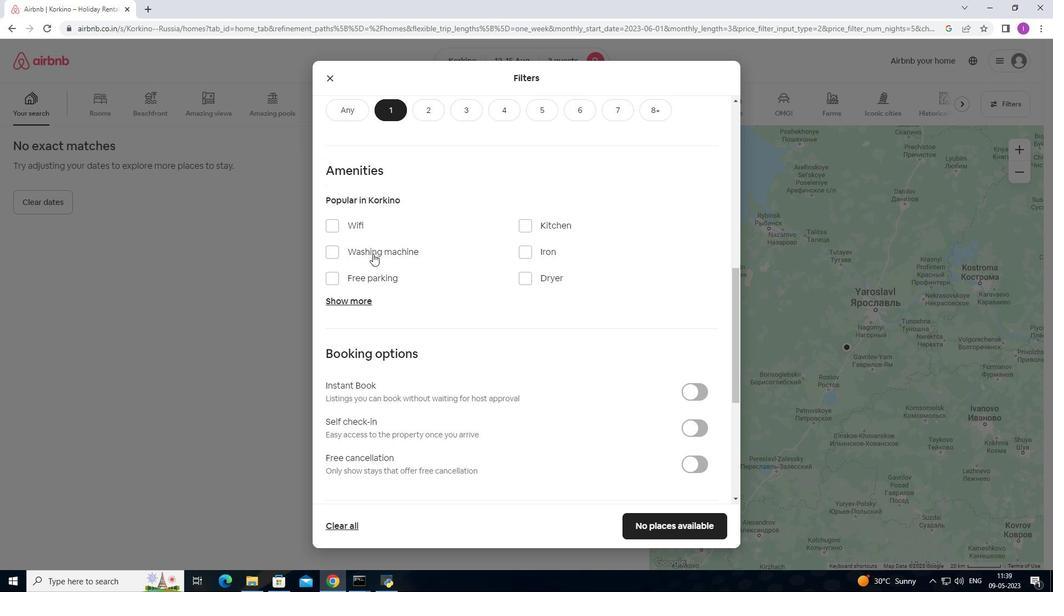 
Action: Mouse scrolled (379, 259) with delta (0, 0)
Screenshot: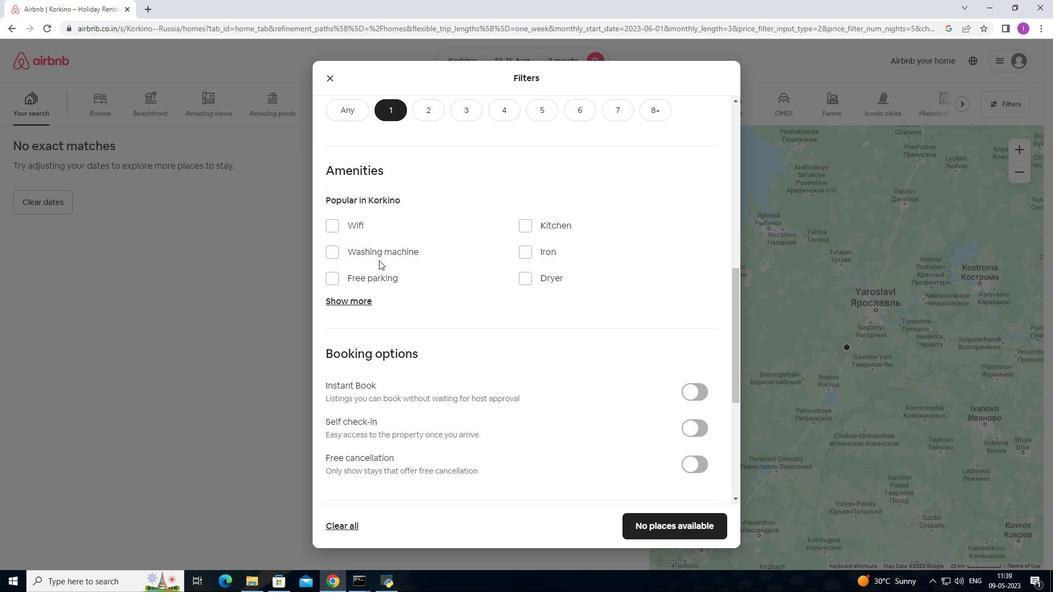 
Action: Mouse moved to (336, 193)
Screenshot: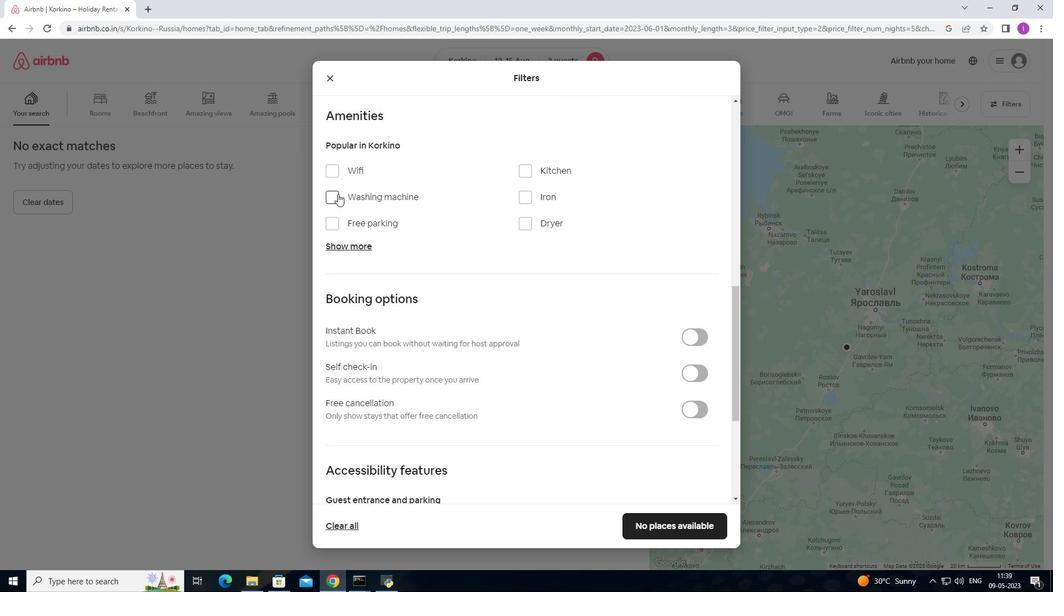 
Action: Mouse pressed left at (336, 193)
Screenshot: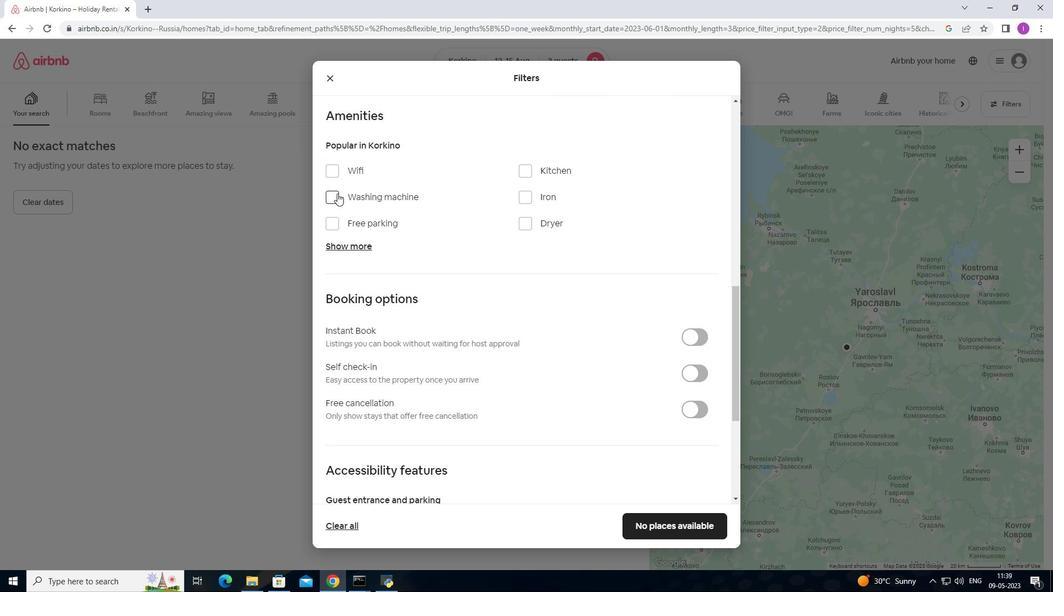 
Action: Mouse moved to (416, 236)
Screenshot: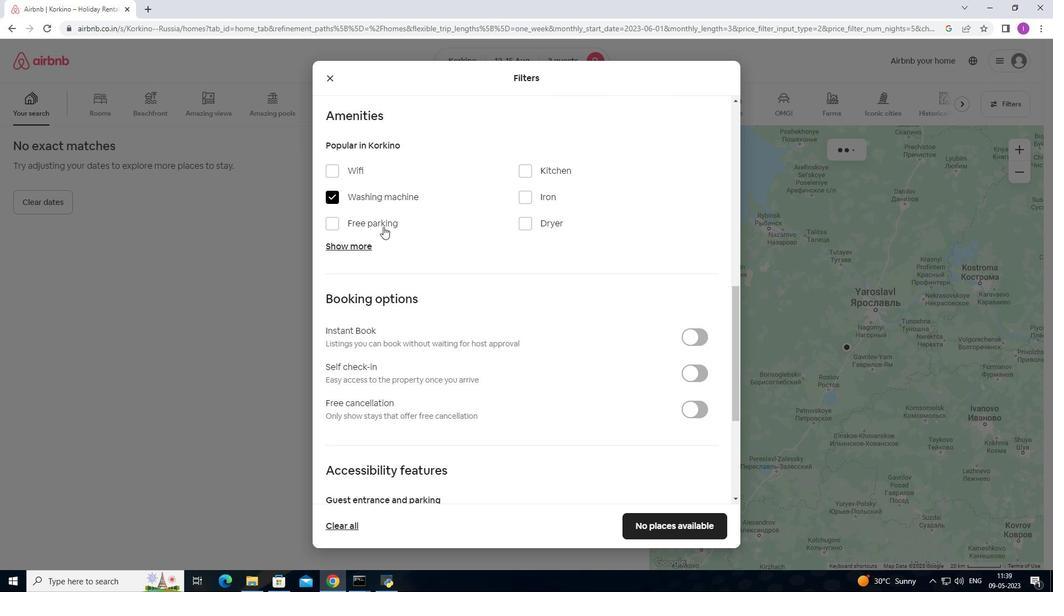 
Action: Mouse scrolled (416, 236) with delta (0, 0)
Screenshot: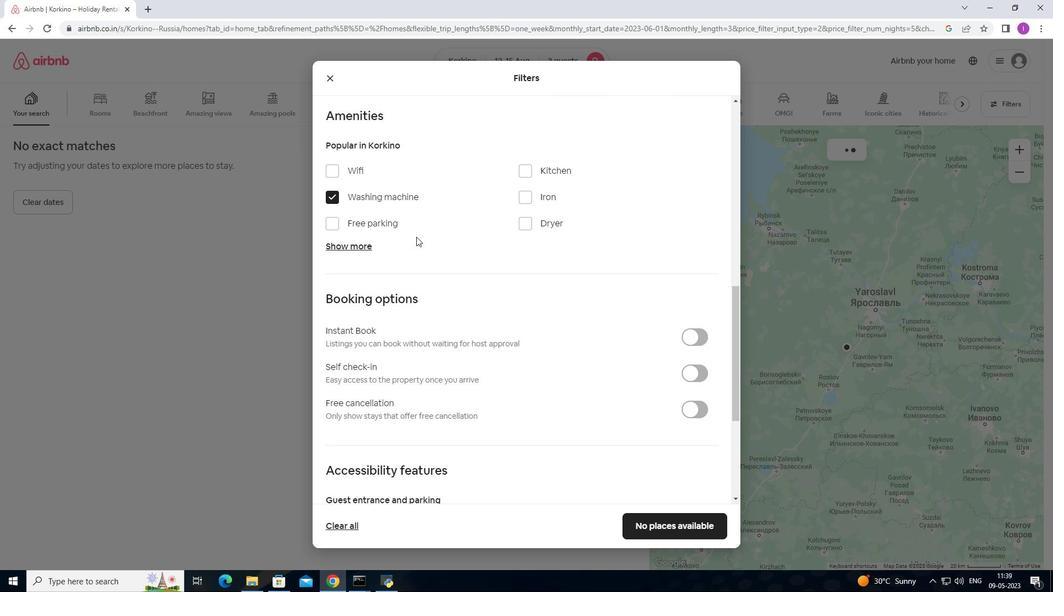 
Action: Mouse scrolled (416, 236) with delta (0, 0)
Screenshot: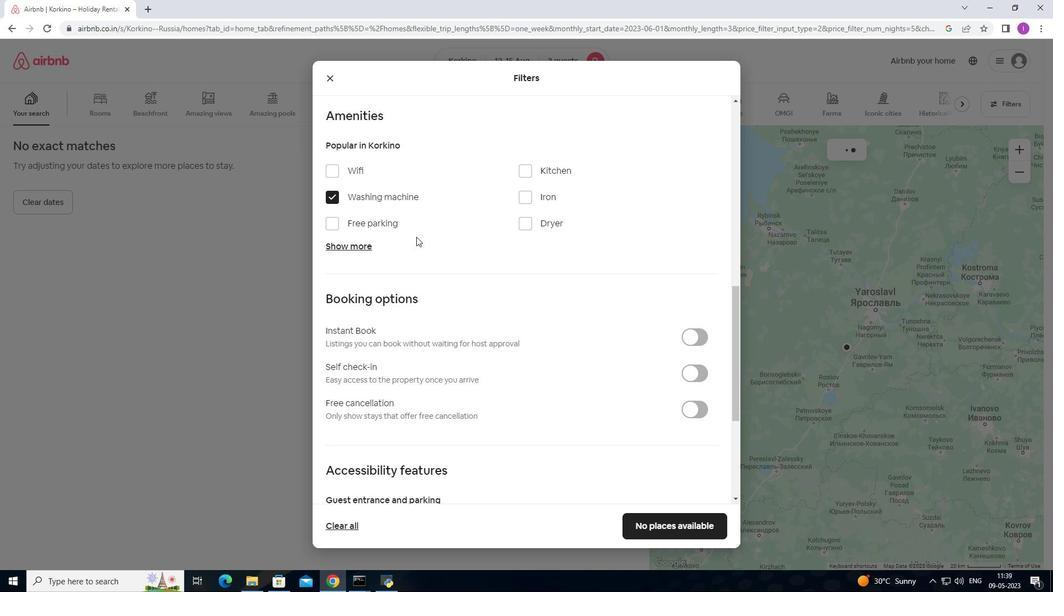 
Action: Mouse moved to (416, 236)
Screenshot: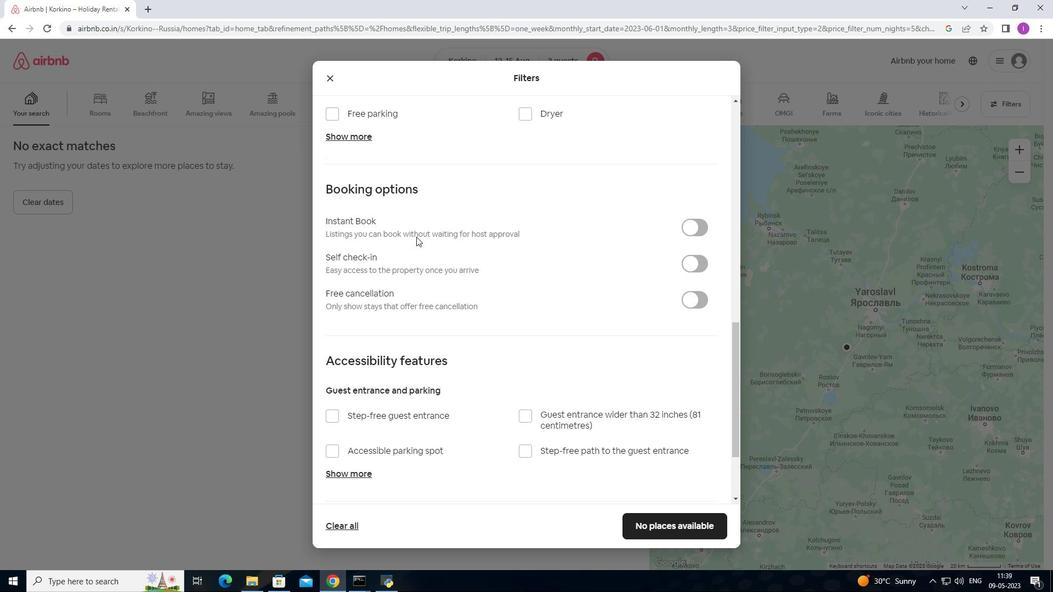 
Action: Mouse scrolled (416, 236) with delta (0, 0)
Screenshot: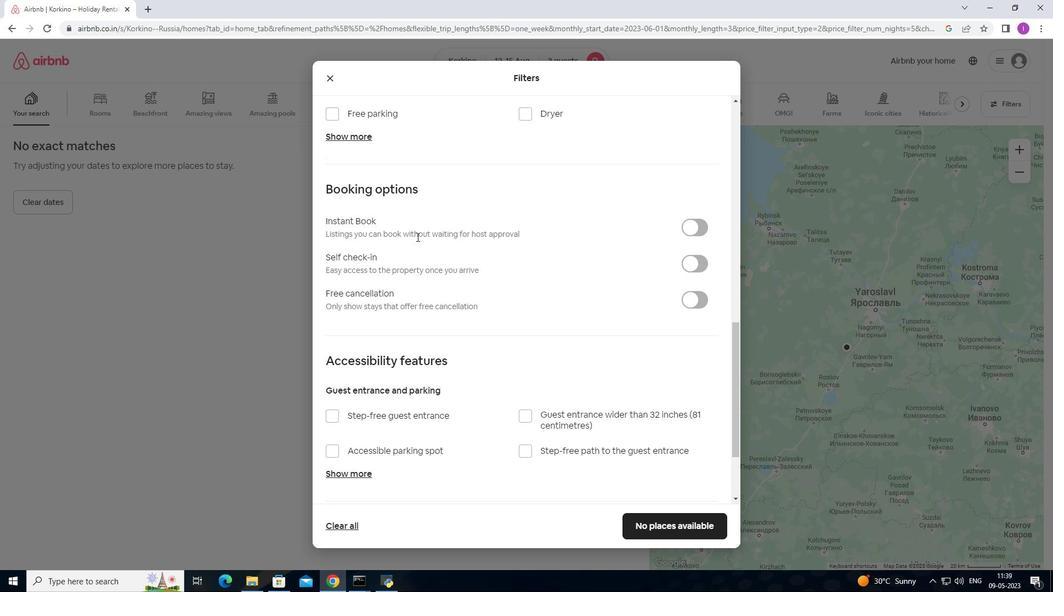 
Action: Mouse moved to (698, 205)
Screenshot: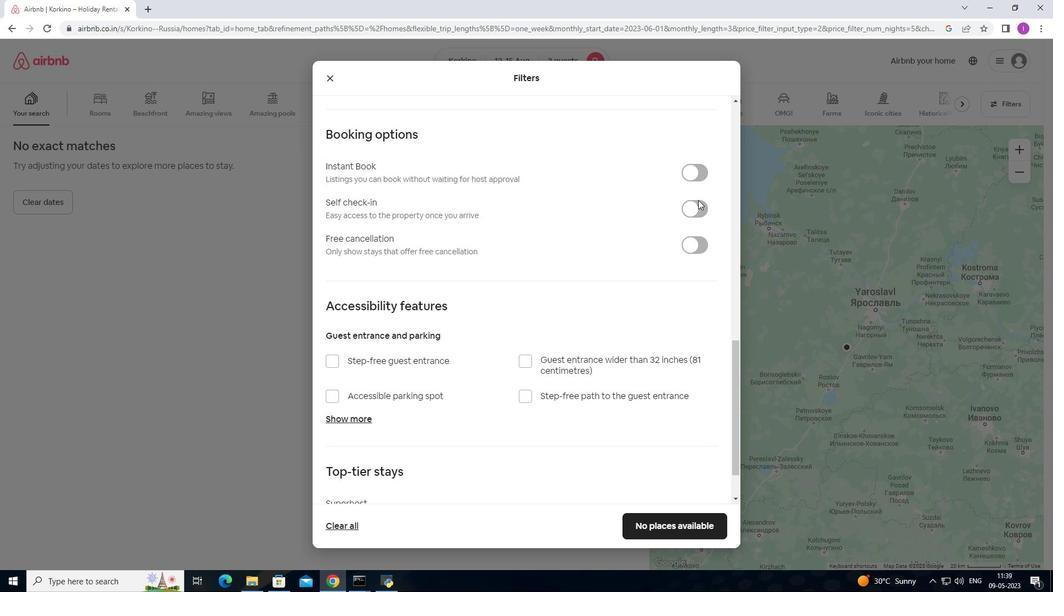 
Action: Mouse pressed left at (698, 205)
Screenshot: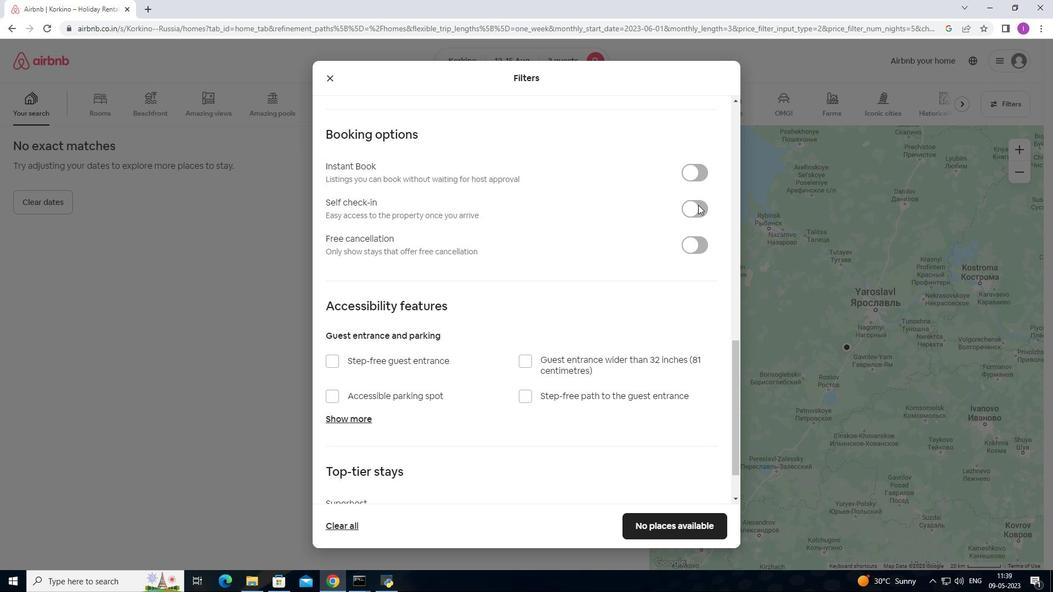 
Action: Mouse moved to (618, 274)
Screenshot: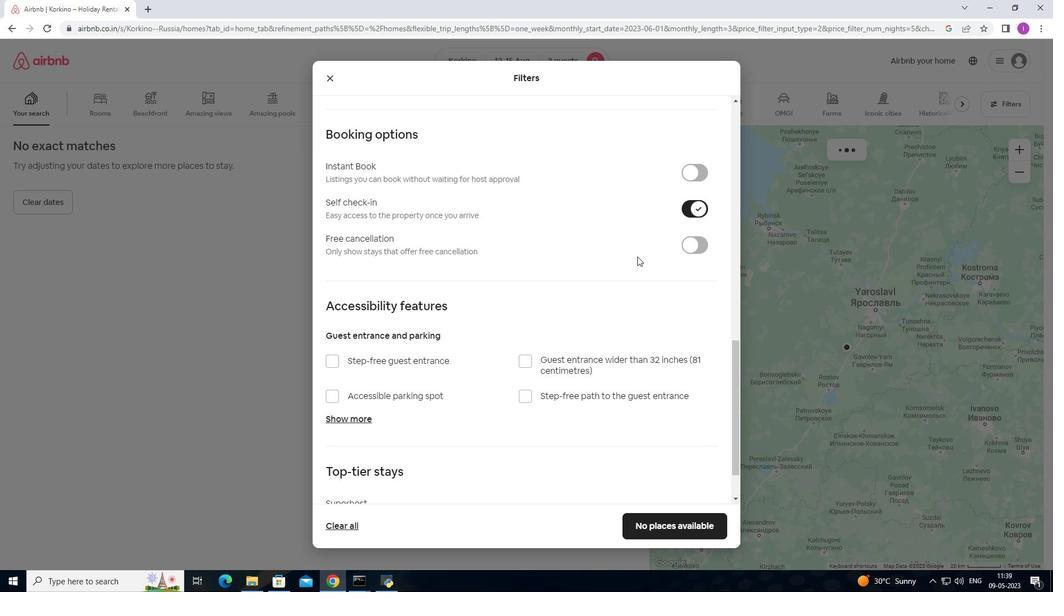
Action: Mouse scrolled (618, 273) with delta (0, 0)
Screenshot: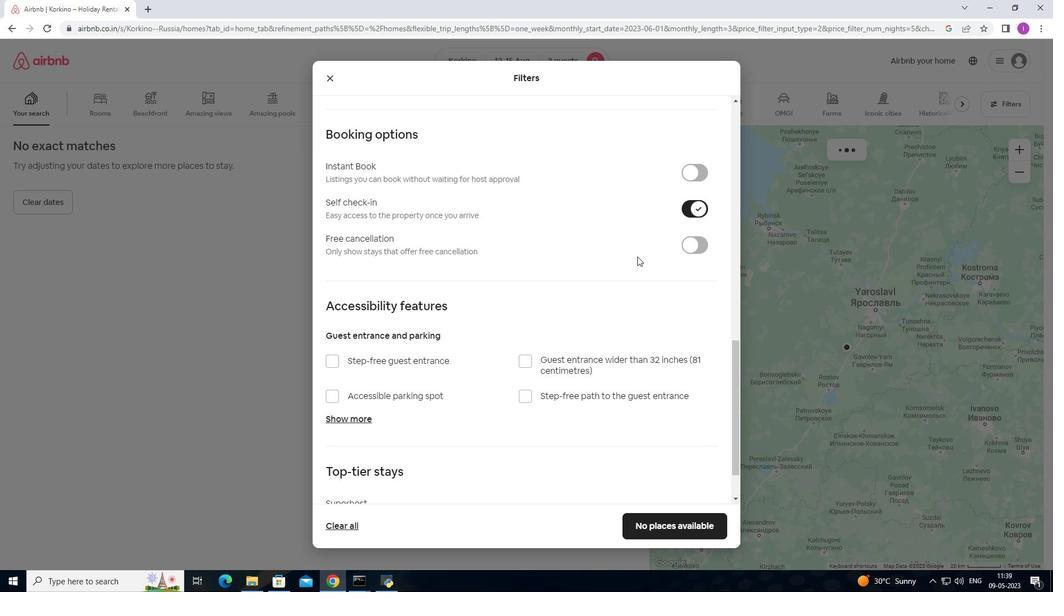 
Action: Mouse moved to (618, 274)
Screenshot: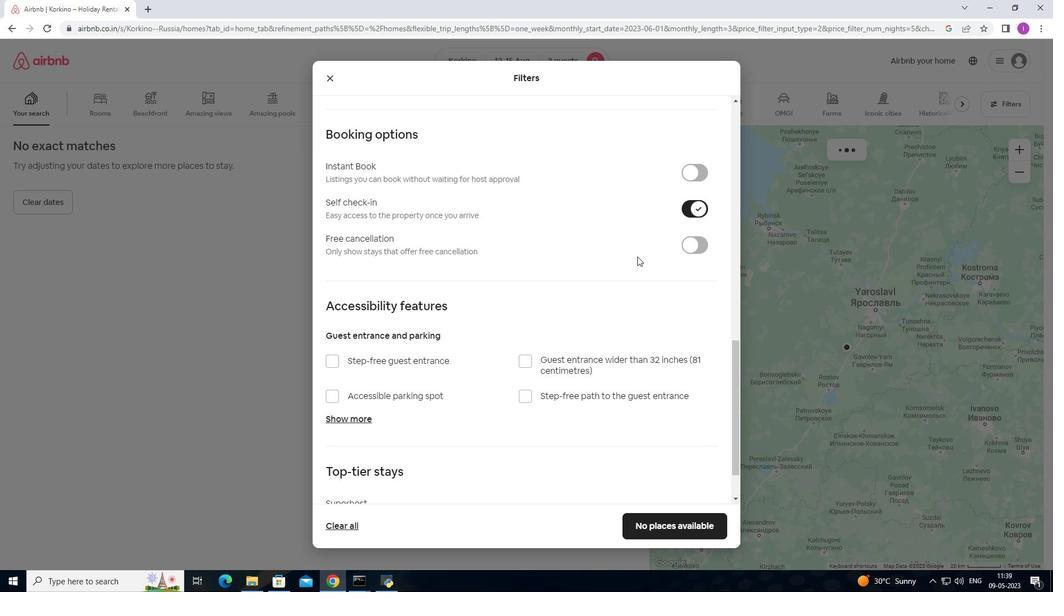 
Action: Mouse scrolled (618, 274) with delta (0, 0)
Screenshot: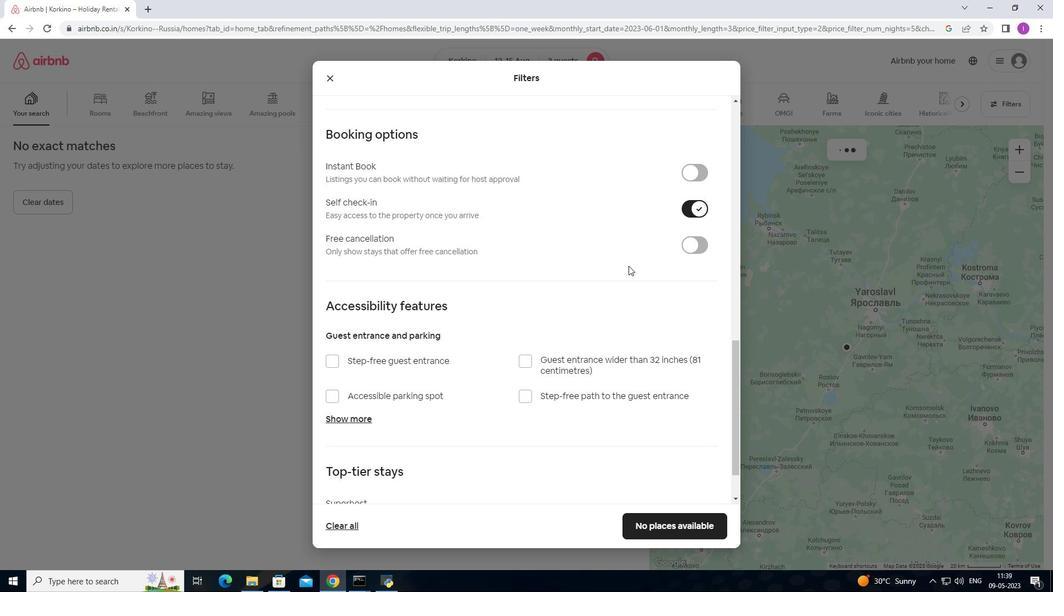 
Action: Mouse moved to (618, 275)
Screenshot: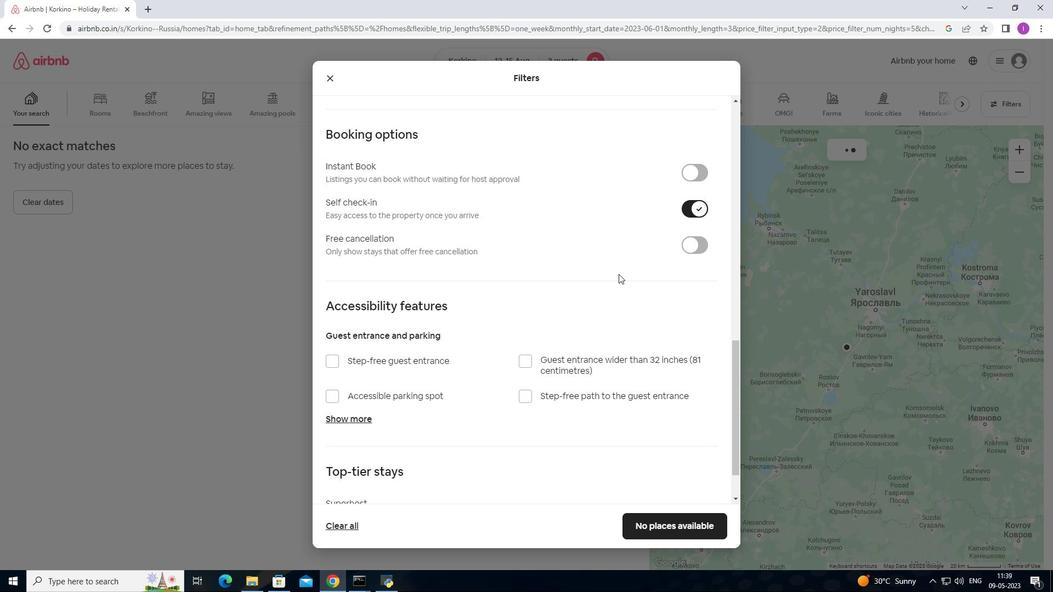 
Action: Mouse scrolled (618, 275) with delta (0, 0)
Screenshot: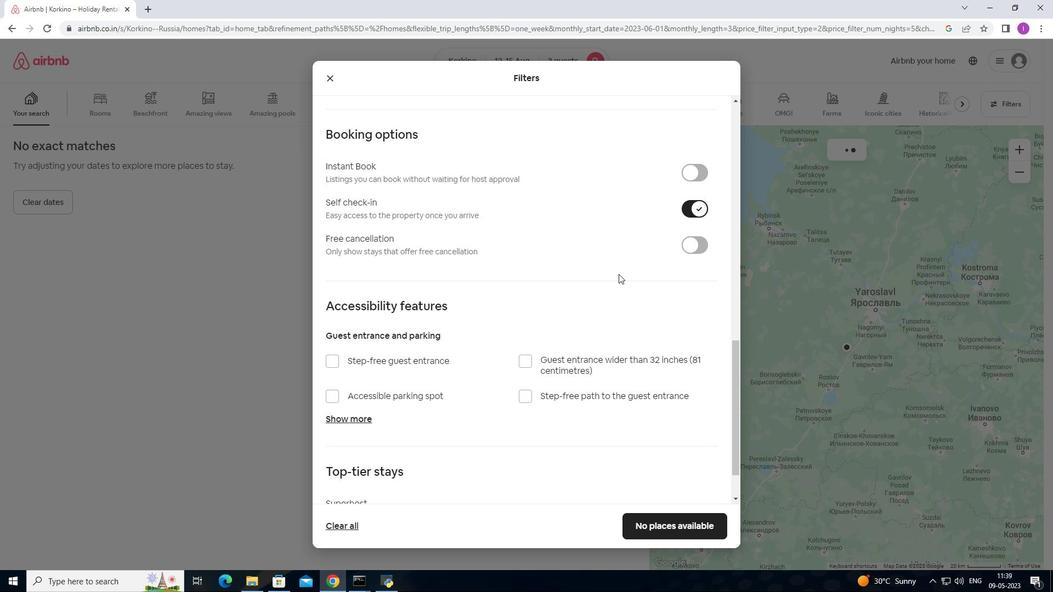 
Action: Mouse moved to (600, 286)
Screenshot: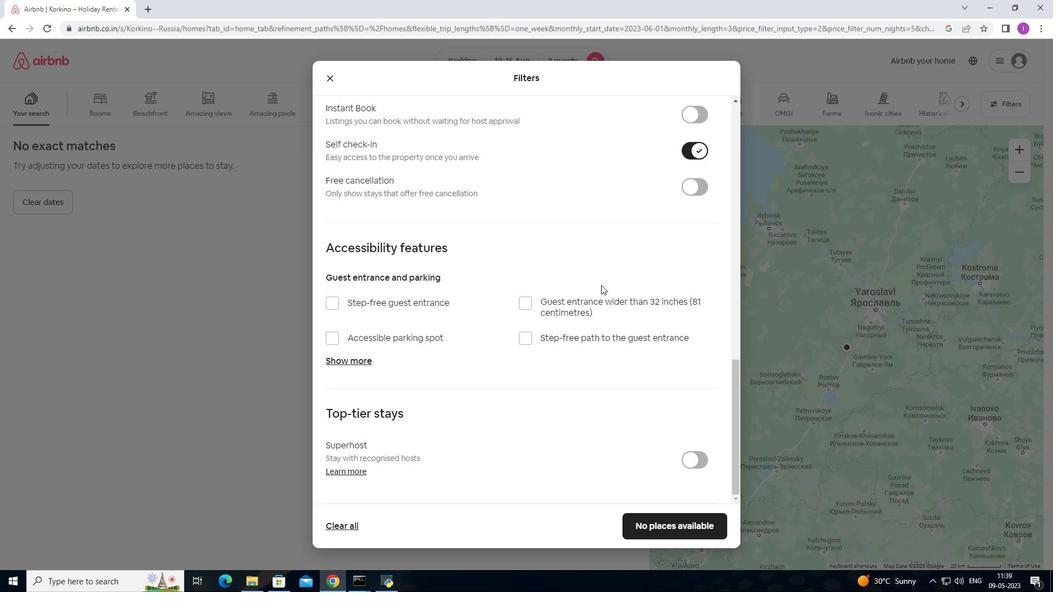 
Action: Mouse scrolled (600, 285) with delta (0, 0)
Screenshot: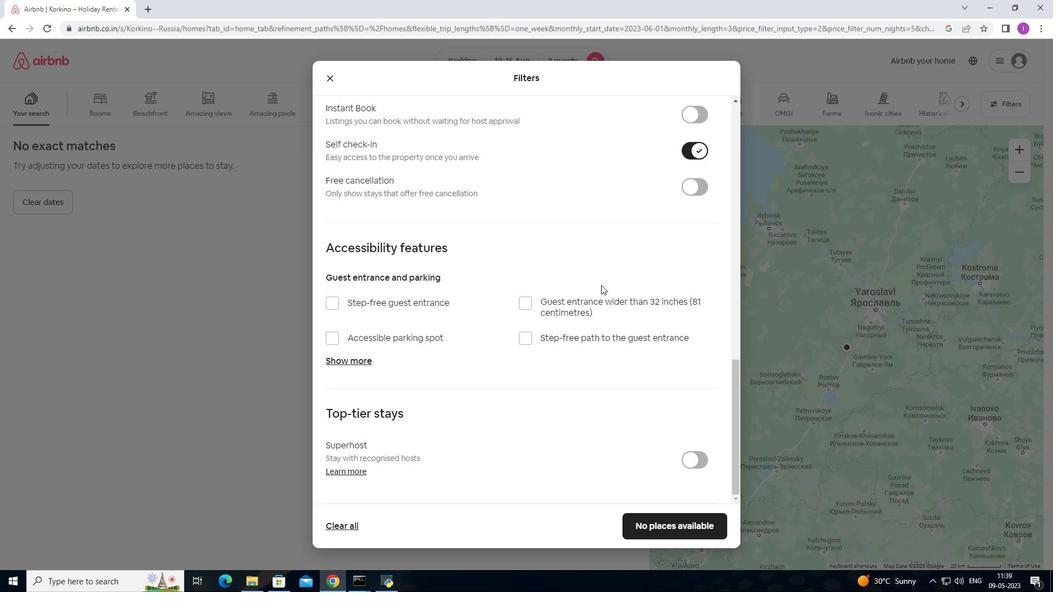 
Action: Mouse moved to (600, 287)
Screenshot: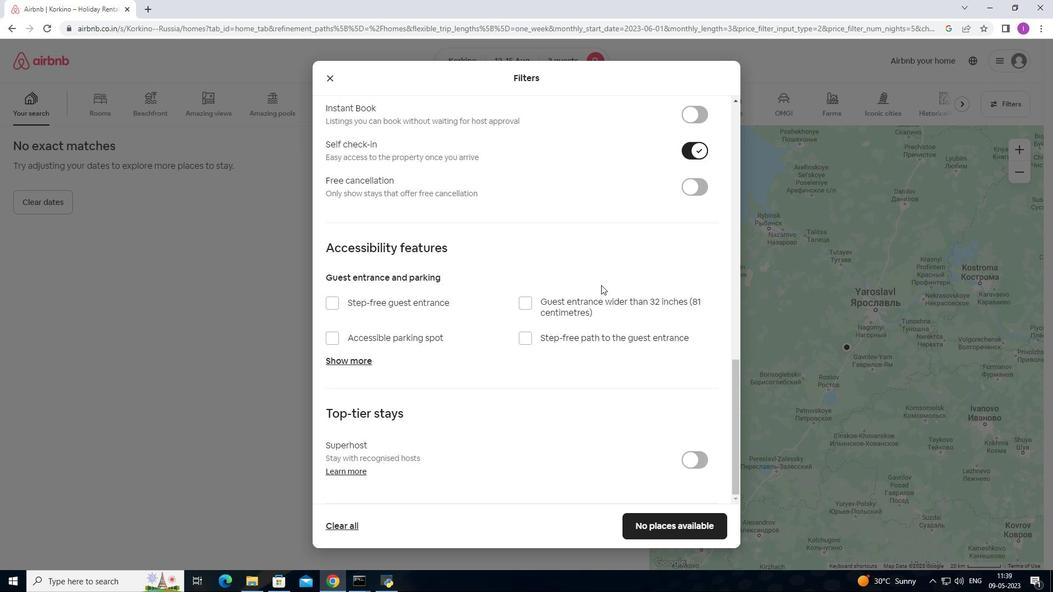 
Action: Mouse scrolled (600, 287) with delta (0, 0)
Screenshot: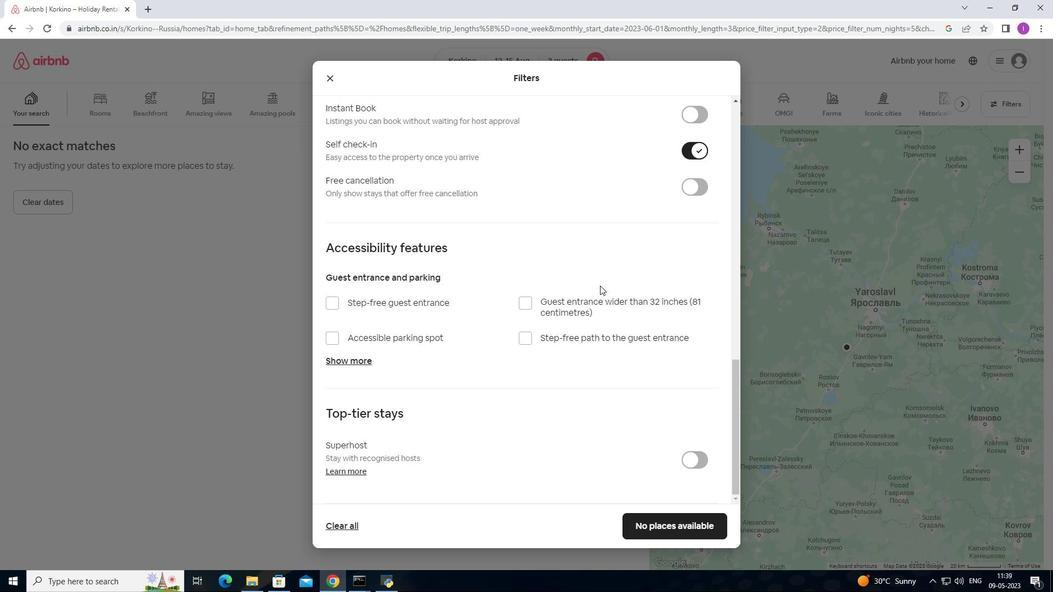 
Action: Mouse moved to (597, 293)
Screenshot: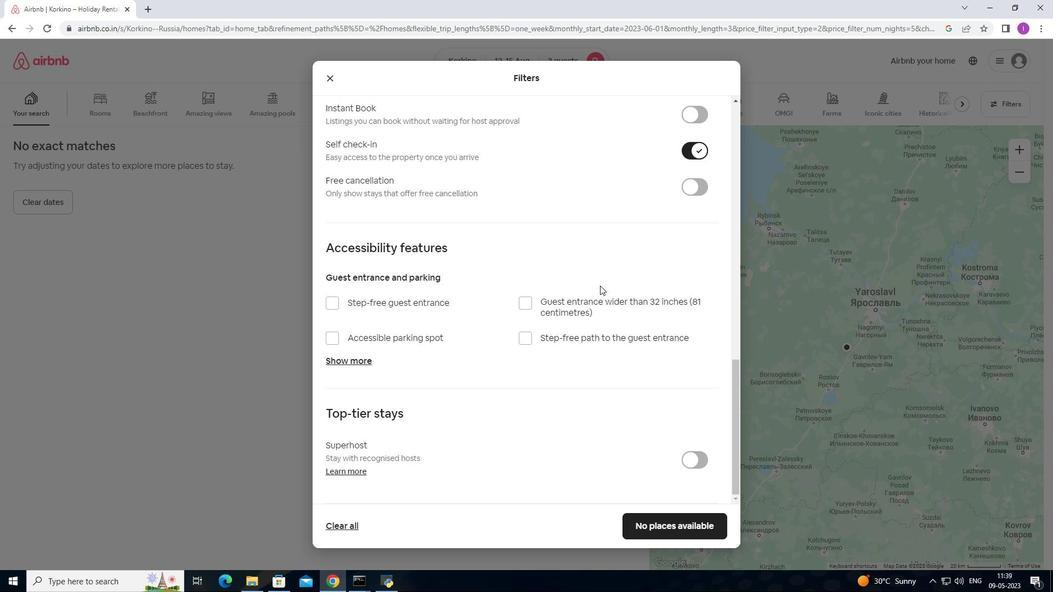 
Action: Mouse scrolled (597, 291) with delta (0, 0)
Screenshot: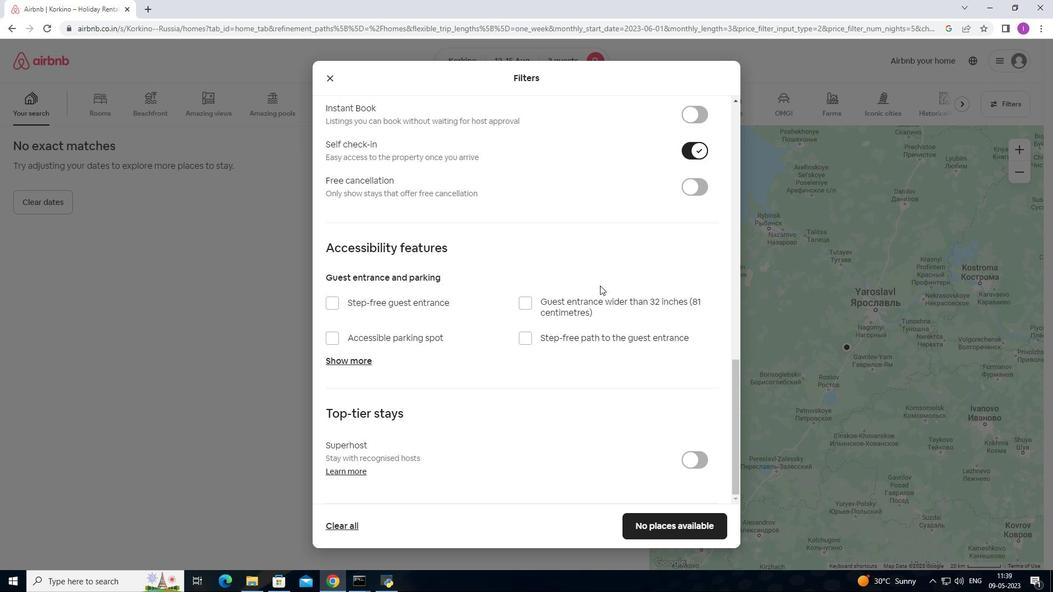 
Action: Mouse moved to (595, 295)
Screenshot: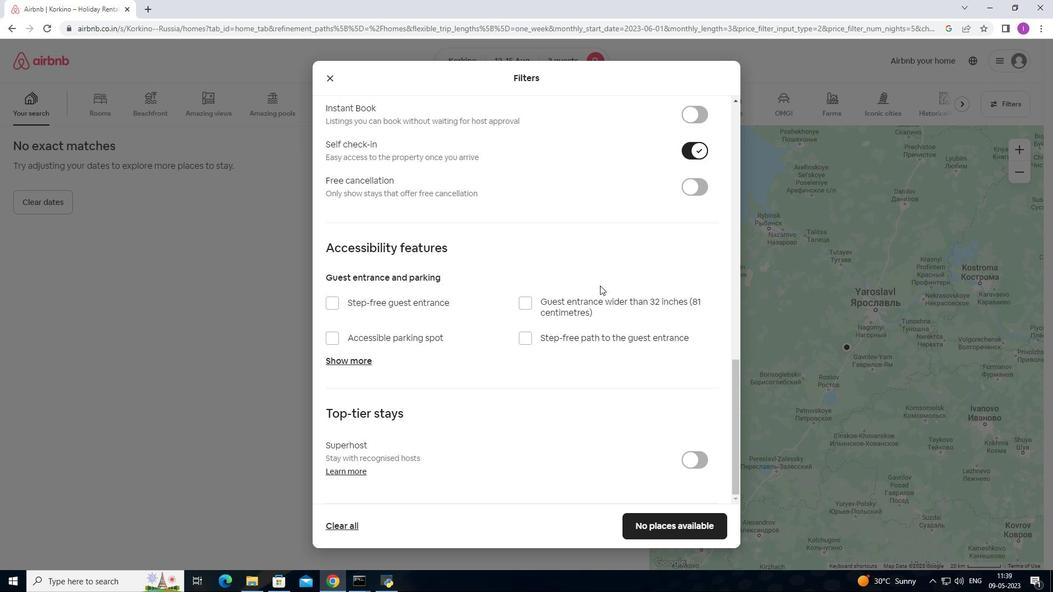 
Action: Mouse scrolled (595, 295) with delta (0, 0)
Screenshot: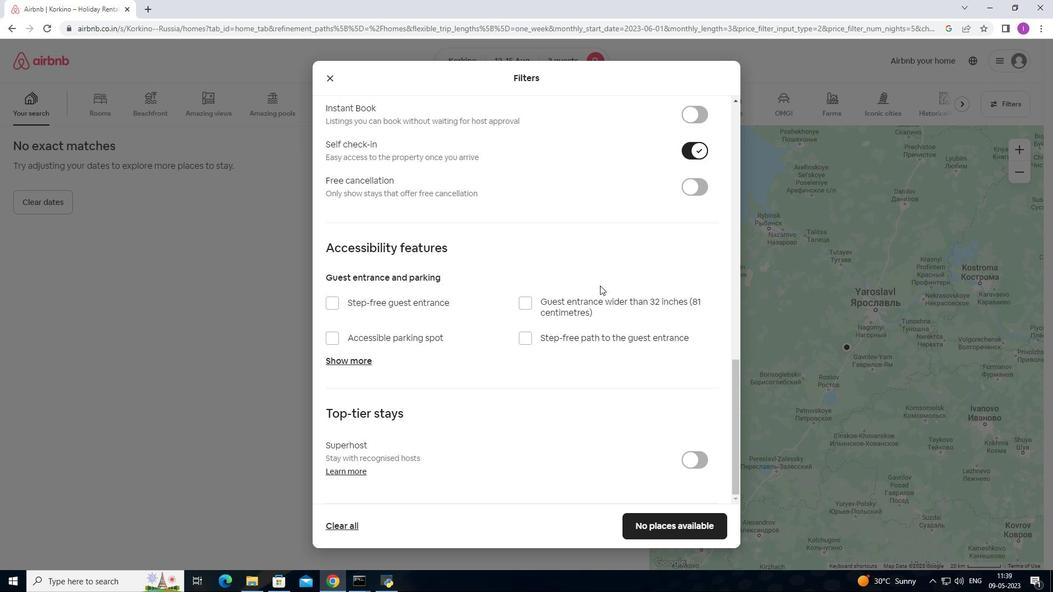
Action: Mouse moved to (571, 307)
Screenshot: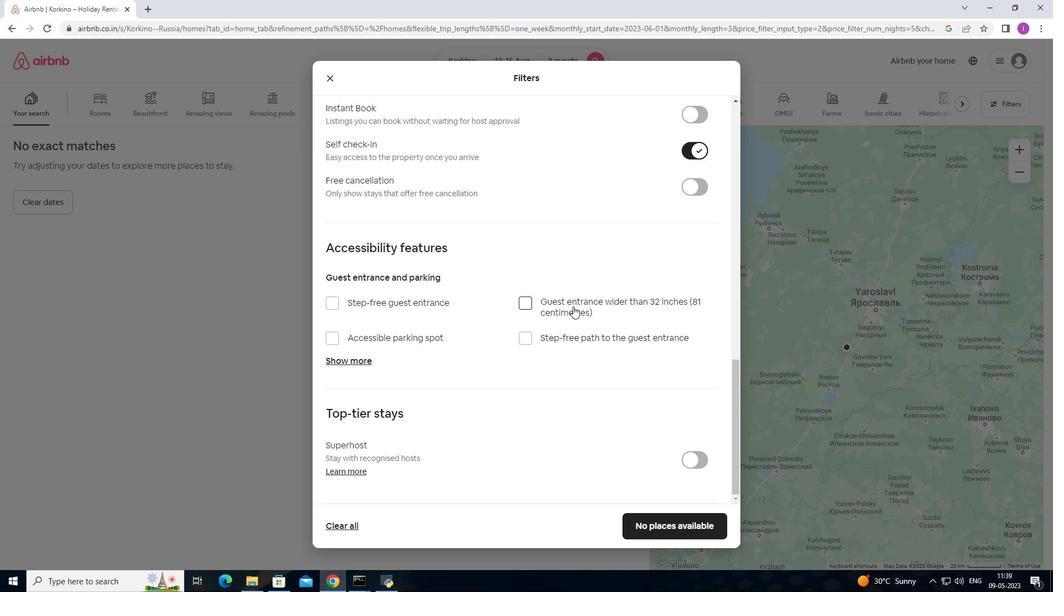 
Action: Mouse scrolled (571, 306) with delta (0, 0)
Screenshot: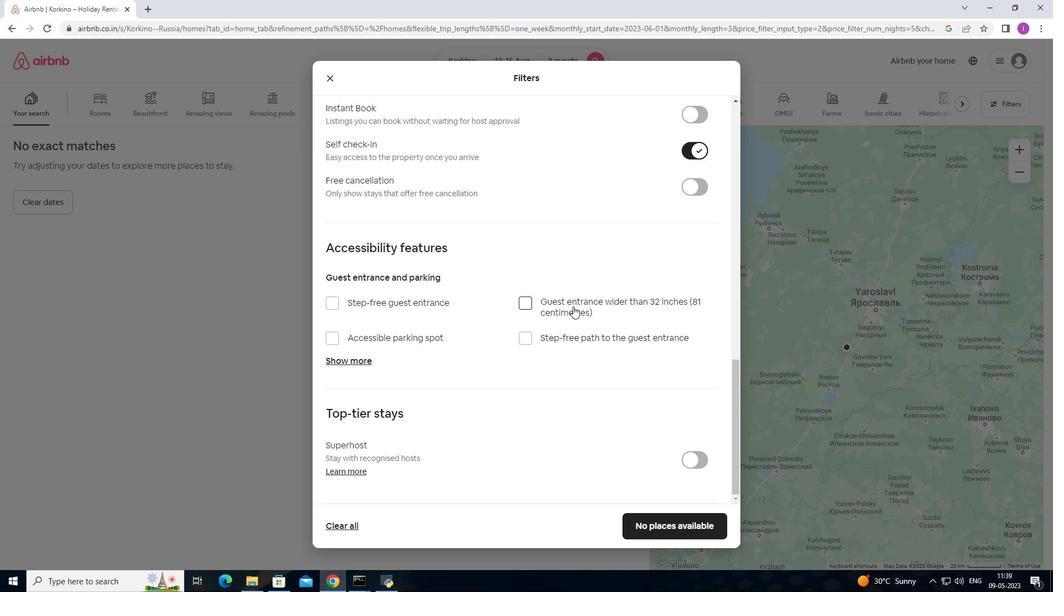
Action: Mouse scrolled (571, 306) with delta (0, 0)
Screenshot: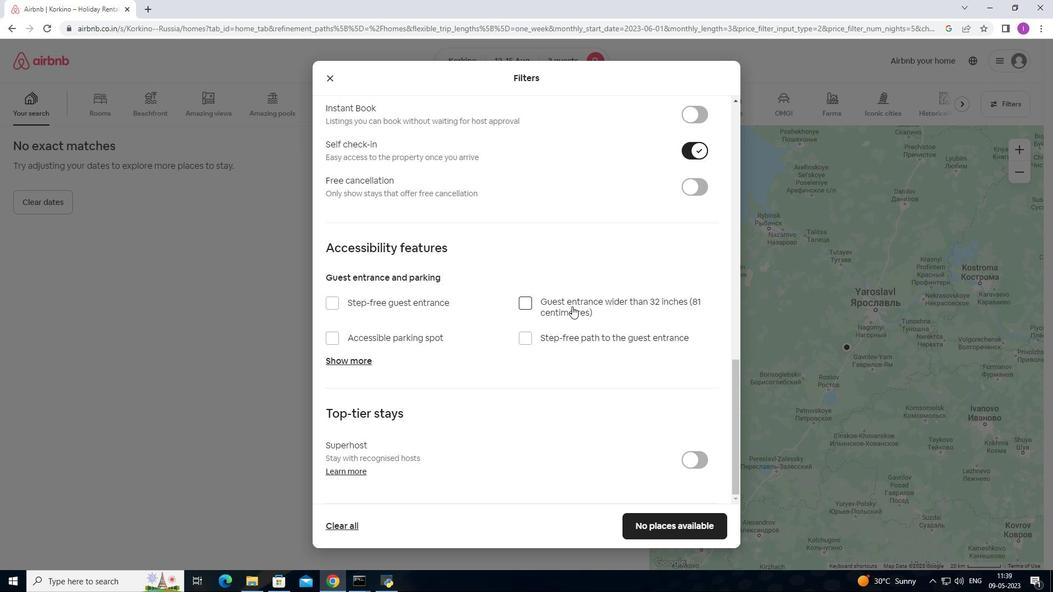 
Action: Mouse scrolled (571, 306) with delta (0, 0)
Screenshot: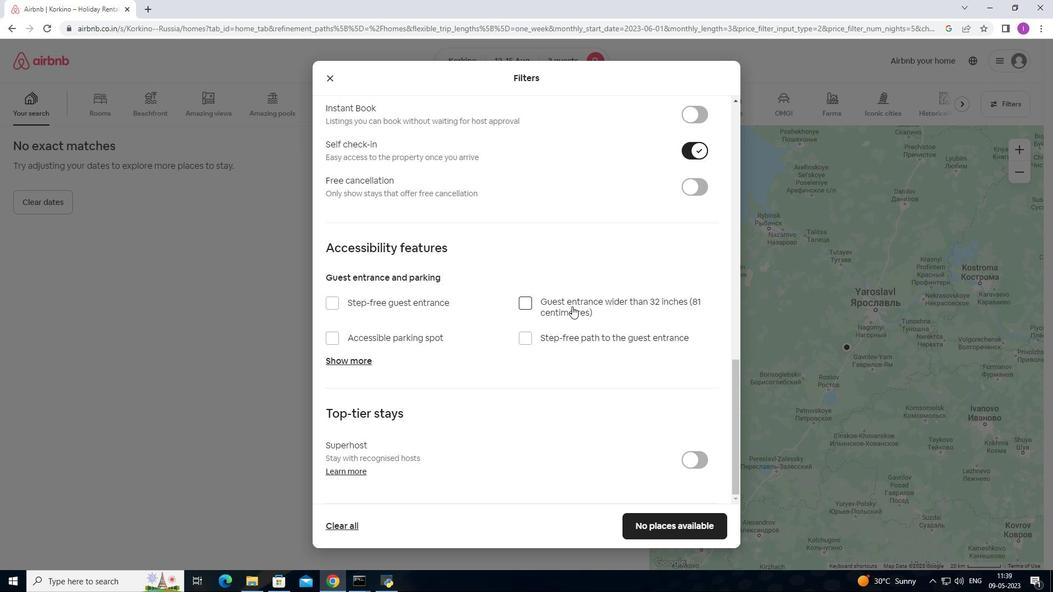 
Action: Mouse moved to (646, 529)
Screenshot: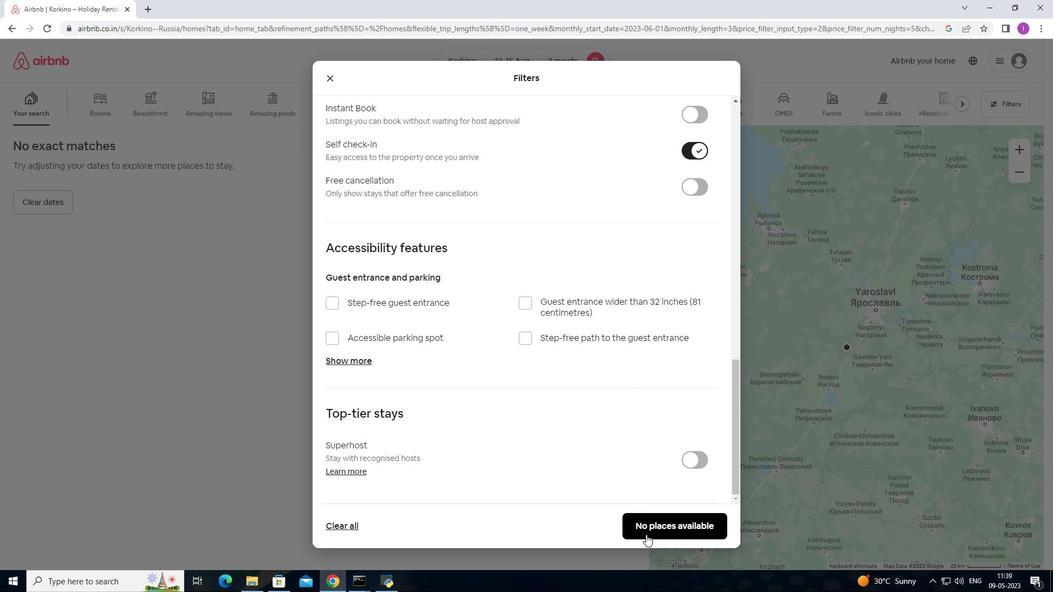 
Action: Mouse pressed left at (646, 529)
Screenshot: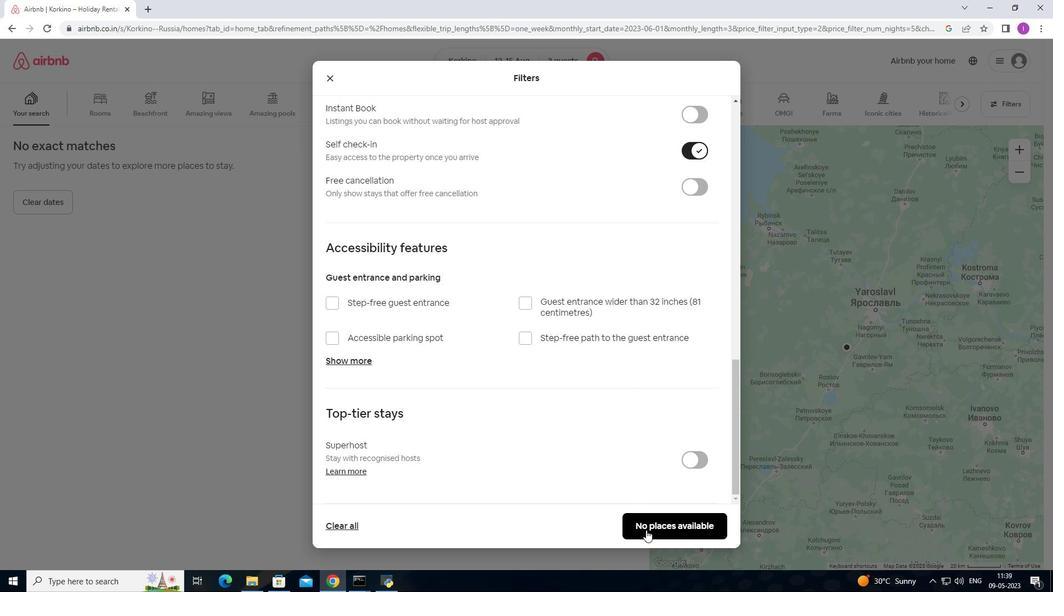 
Action: Mouse moved to (642, 525)
Screenshot: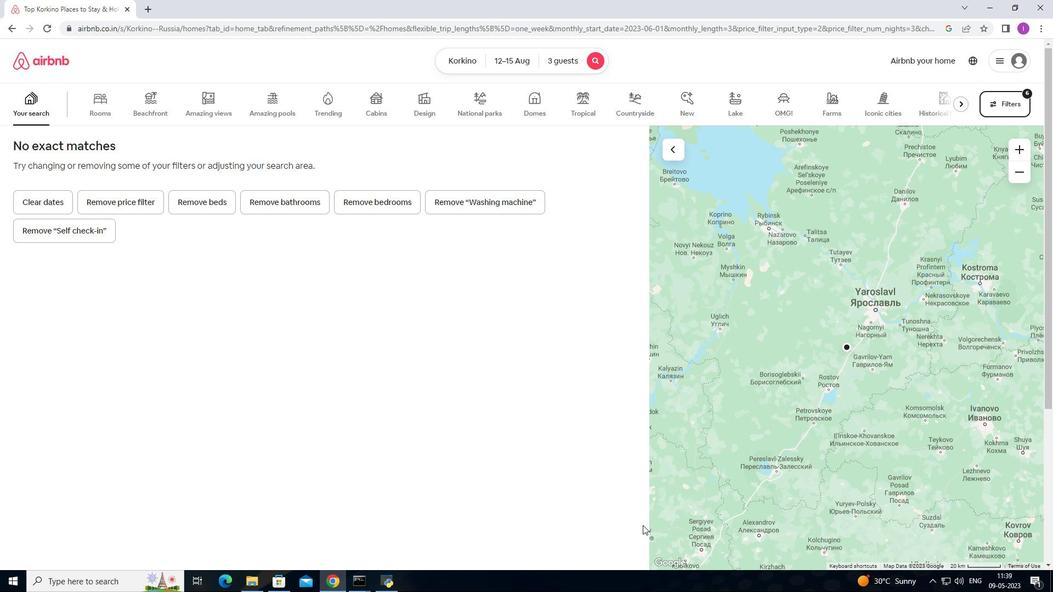 
